 Task: Open Card Parkour Review in Board Social Media Advertising Targeting to Workspace Backup and Recovery Software and add a team member Softage.2@softage.net, a label Orange, a checklist Equestrianism, an attachment from your computer, a color Orange and finally, add a card description 'Conduct customer research for new sales promotion' and a comment 'This task presents an opportunity to demonstrate our team-building and collaboration skills, working effectively with others towards a common goal.'. Add a start date 'Jan 02, 1900' with a due date 'Jan 09, 1900'
Action: Mouse moved to (78, 329)
Screenshot: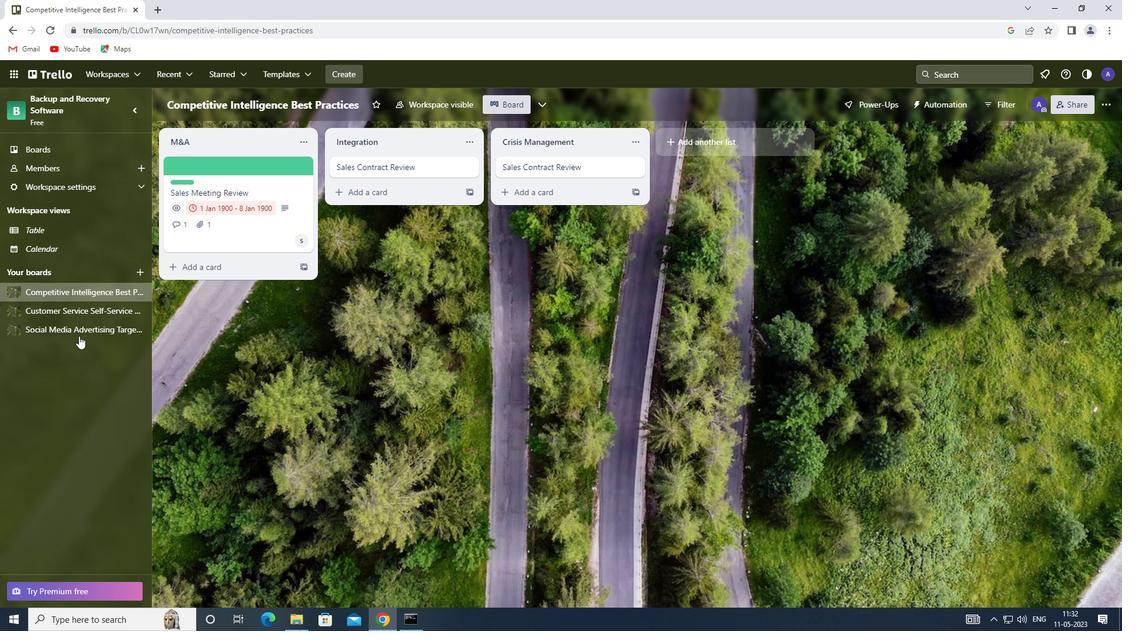 
Action: Mouse pressed left at (78, 329)
Screenshot: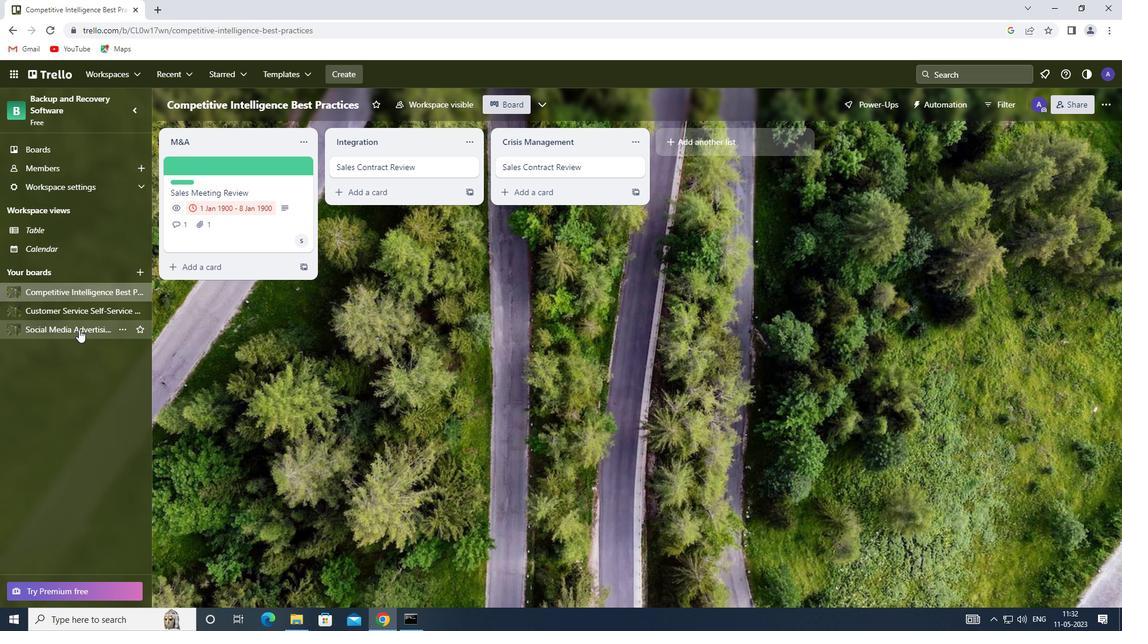
Action: Mouse moved to (216, 163)
Screenshot: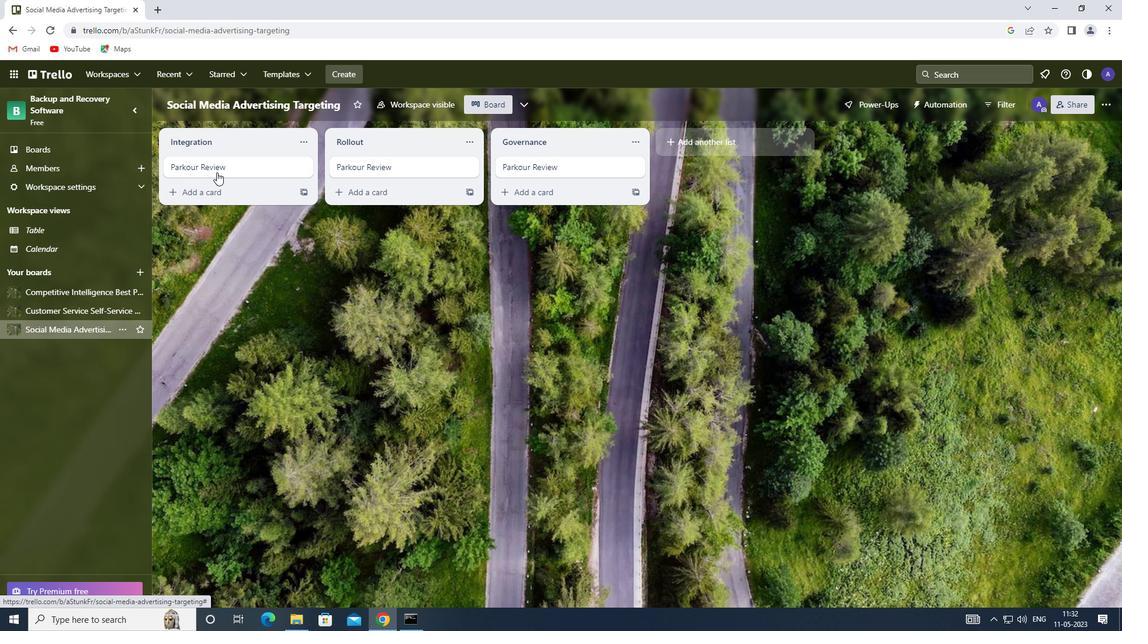 
Action: Mouse pressed left at (216, 163)
Screenshot: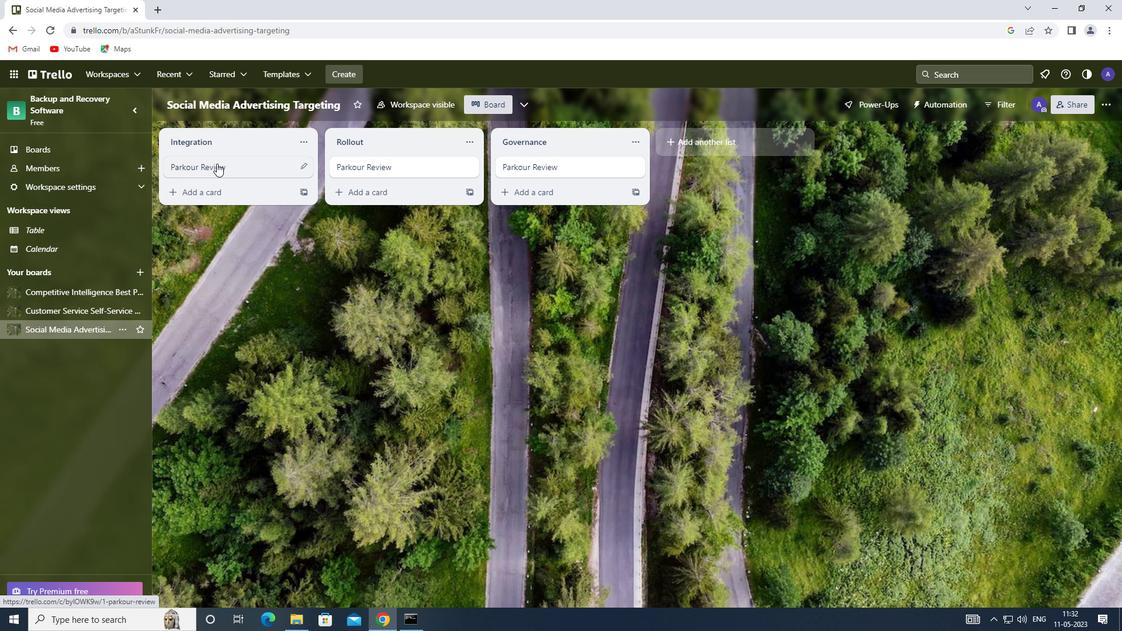 
Action: Mouse moved to (744, 159)
Screenshot: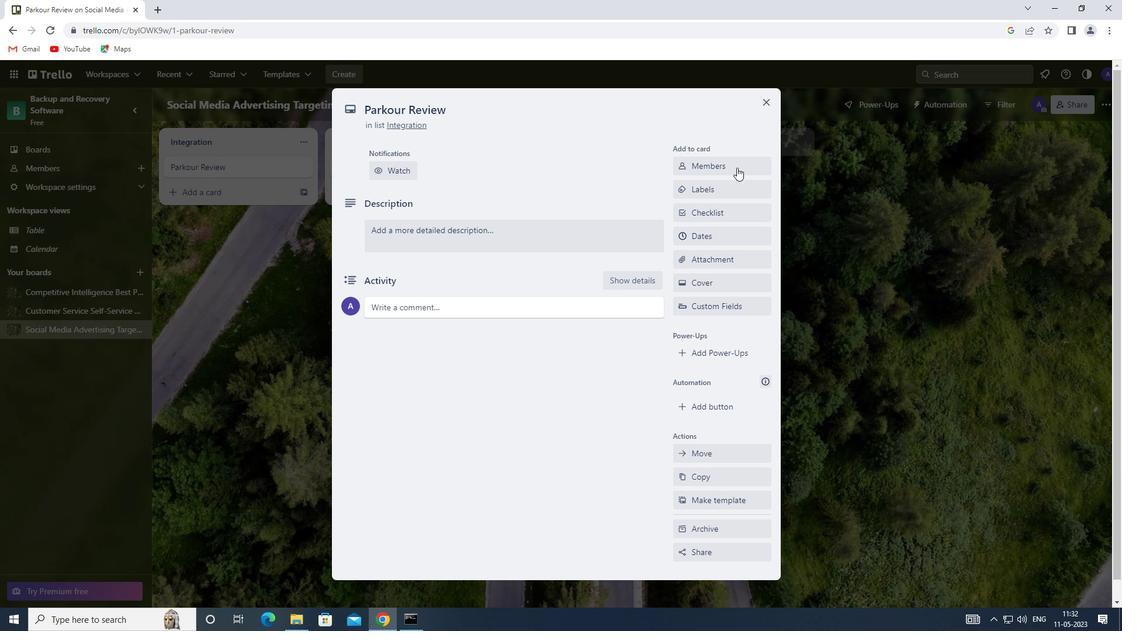 
Action: Mouse pressed left at (744, 159)
Screenshot: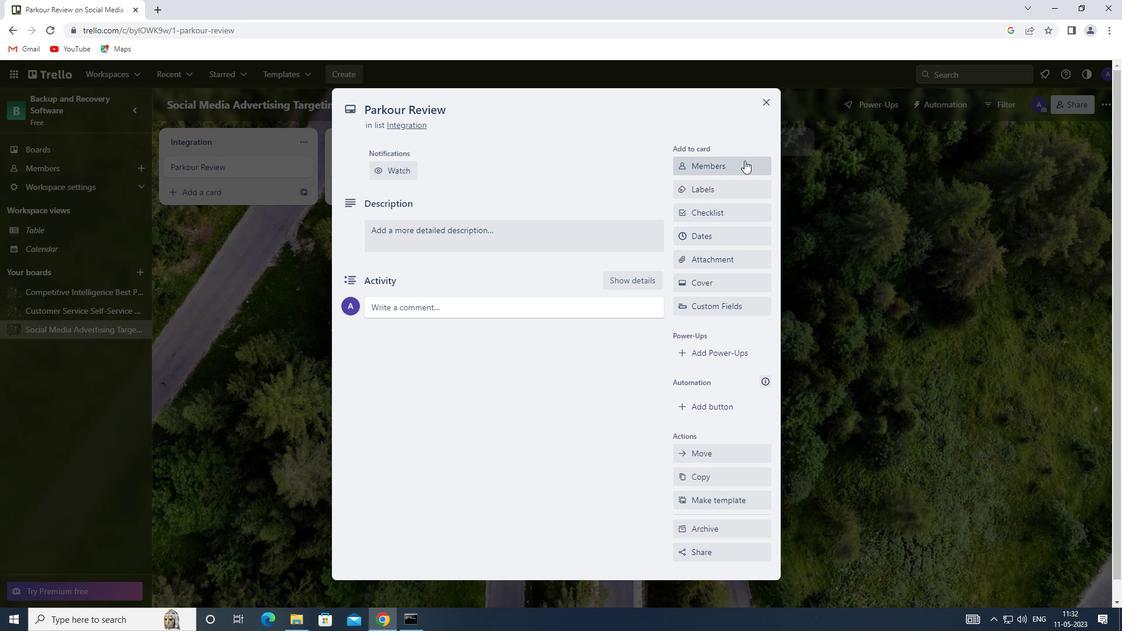 
Action: Mouse moved to (712, 214)
Screenshot: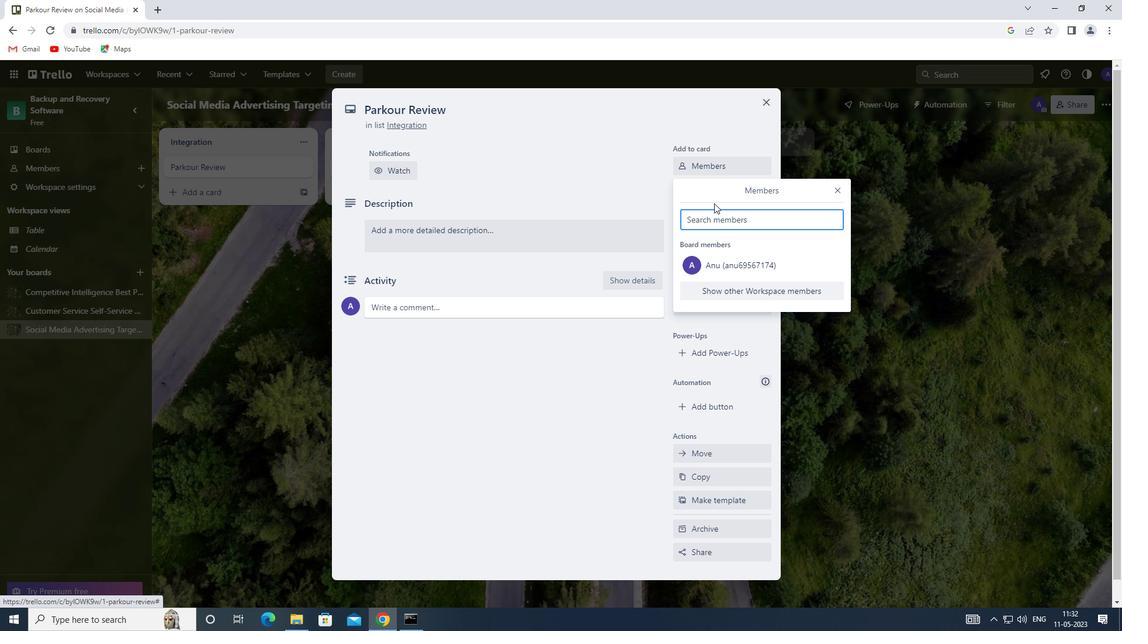 
Action: Mouse pressed left at (712, 214)
Screenshot: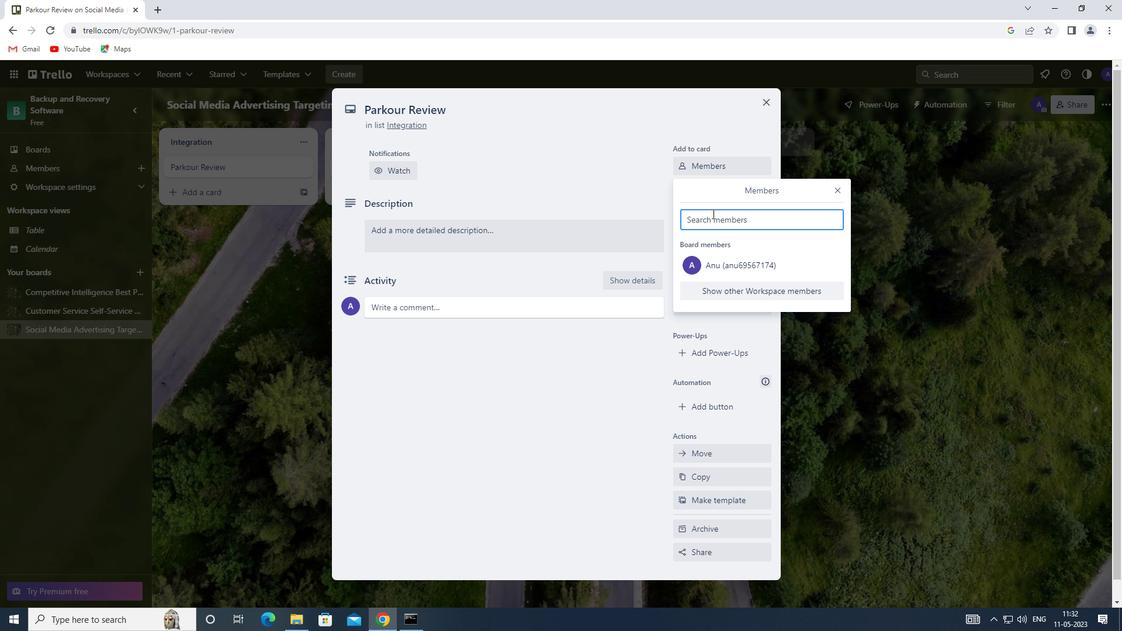 
Action: Key pressed <Key.shift>SOFTAGE.2<Key.shift>@SOFTAGE.NET
Screenshot: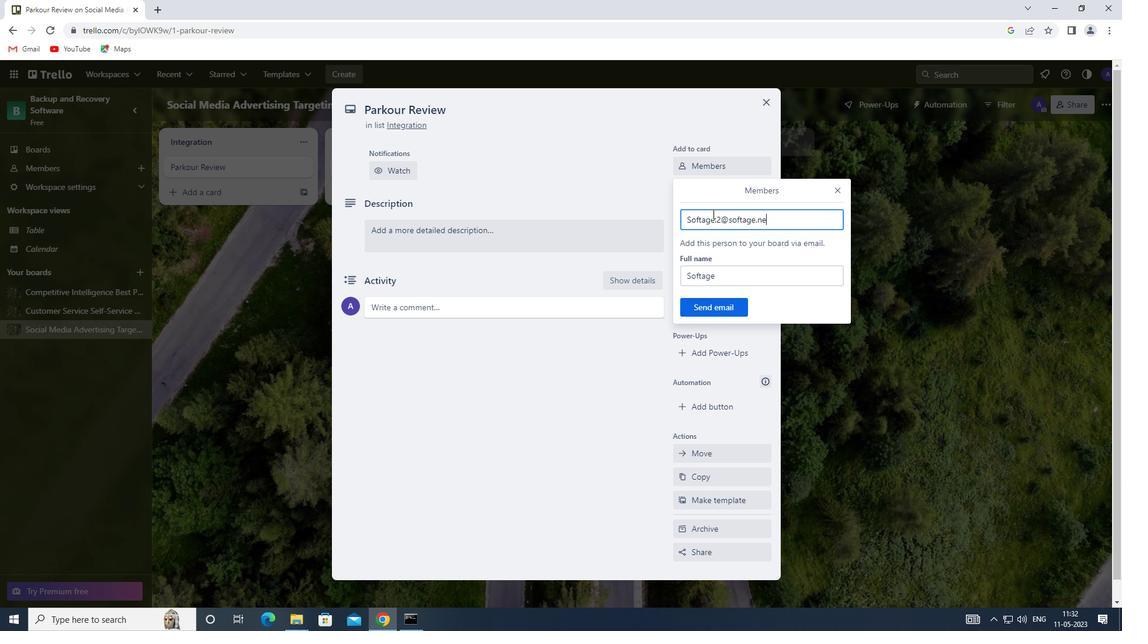 
Action: Mouse moved to (706, 308)
Screenshot: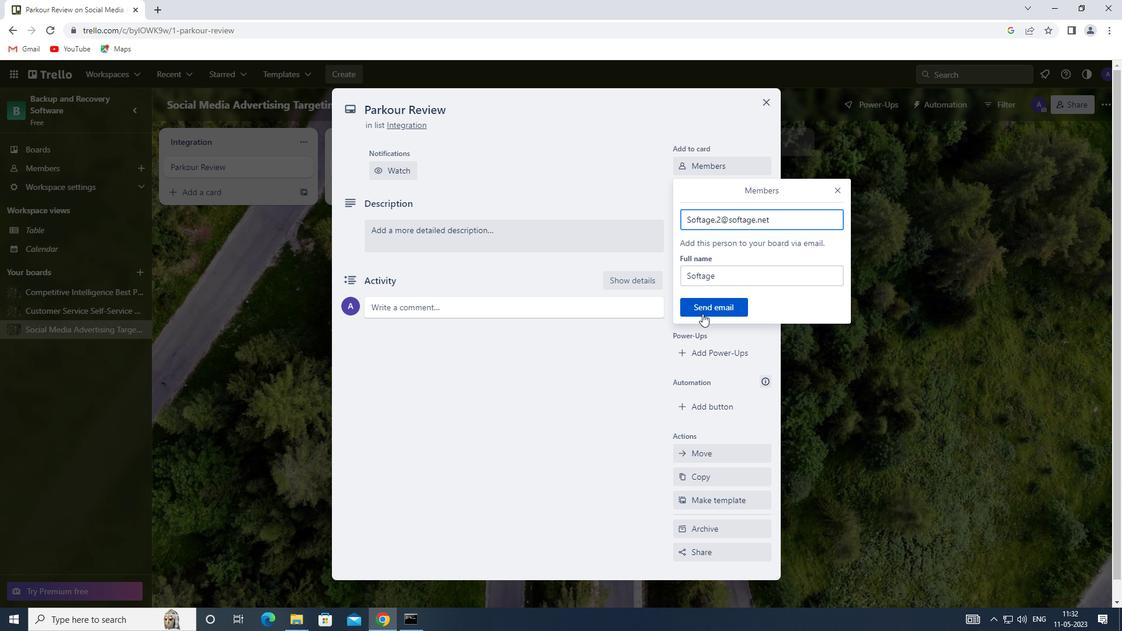 
Action: Mouse pressed left at (706, 308)
Screenshot: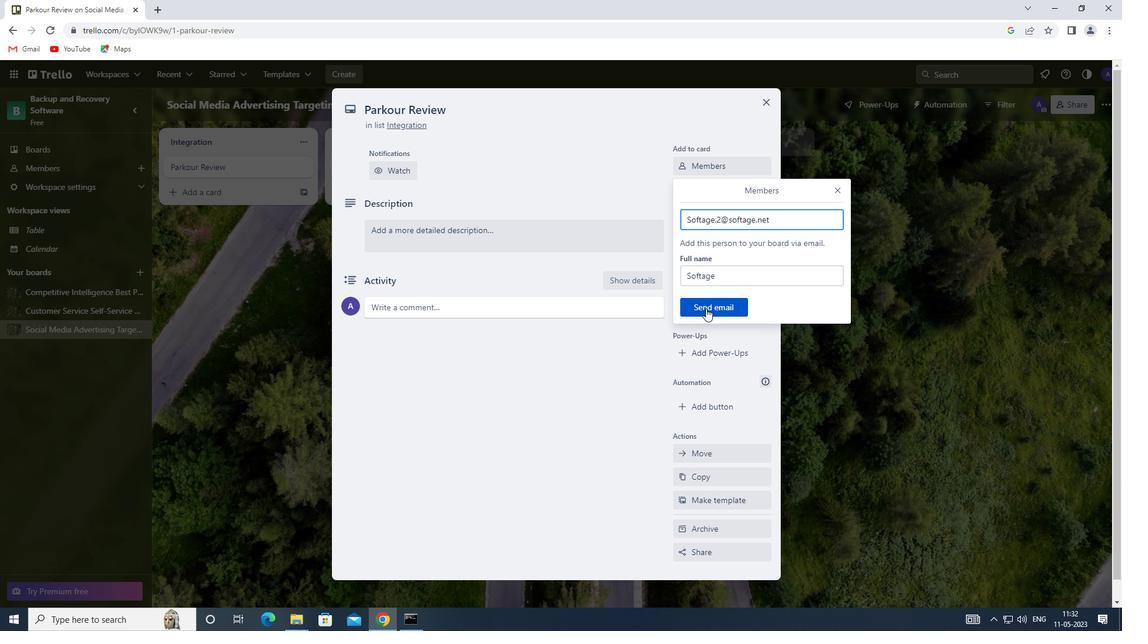 
Action: Mouse moved to (716, 226)
Screenshot: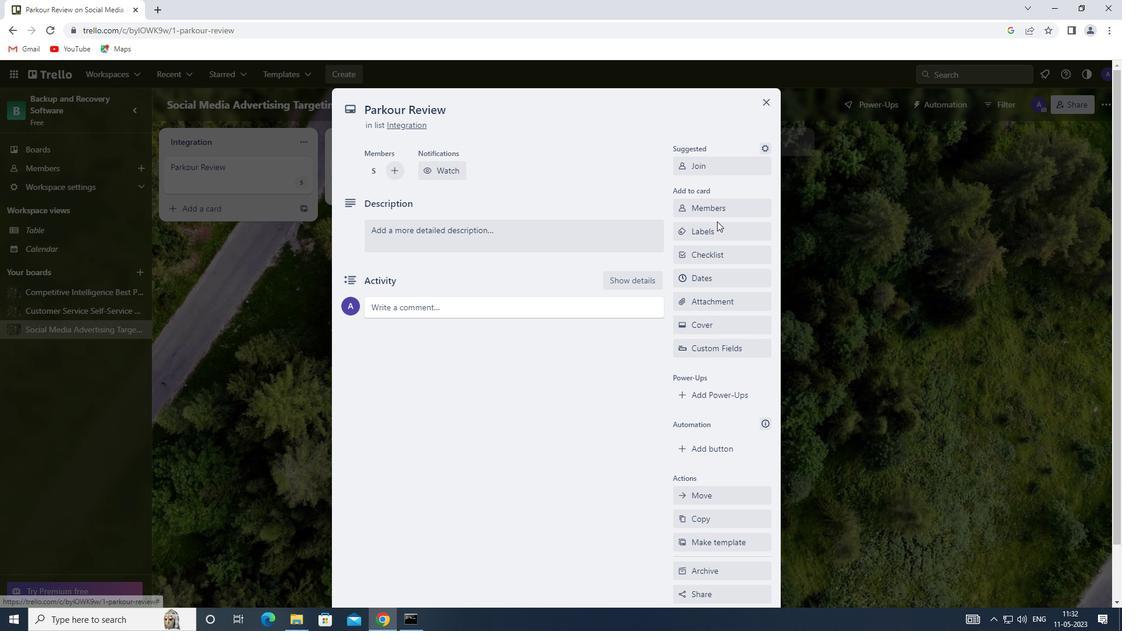 
Action: Mouse pressed left at (716, 226)
Screenshot: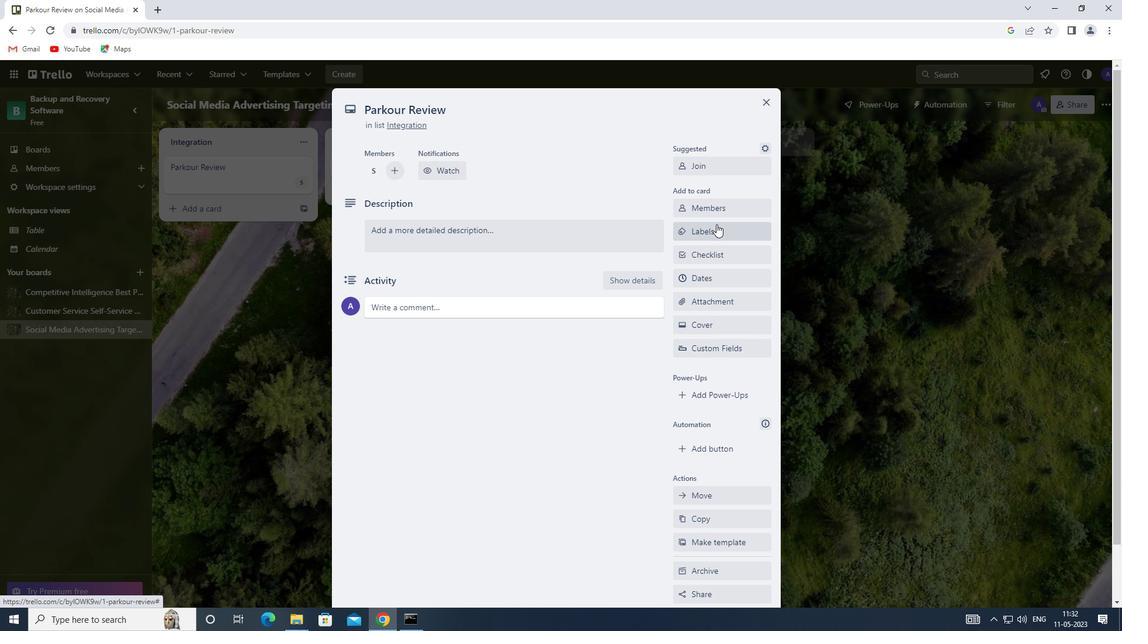 
Action: Mouse moved to (688, 368)
Screenshot: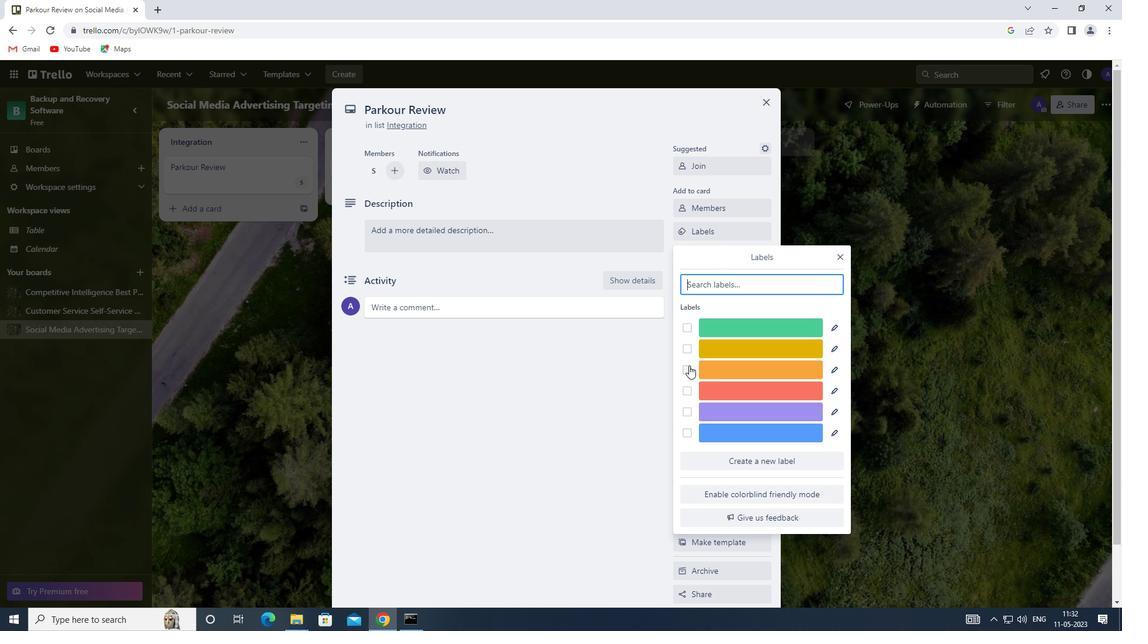 
Action: Mouse pressed left at (688, 368)
Screenshot: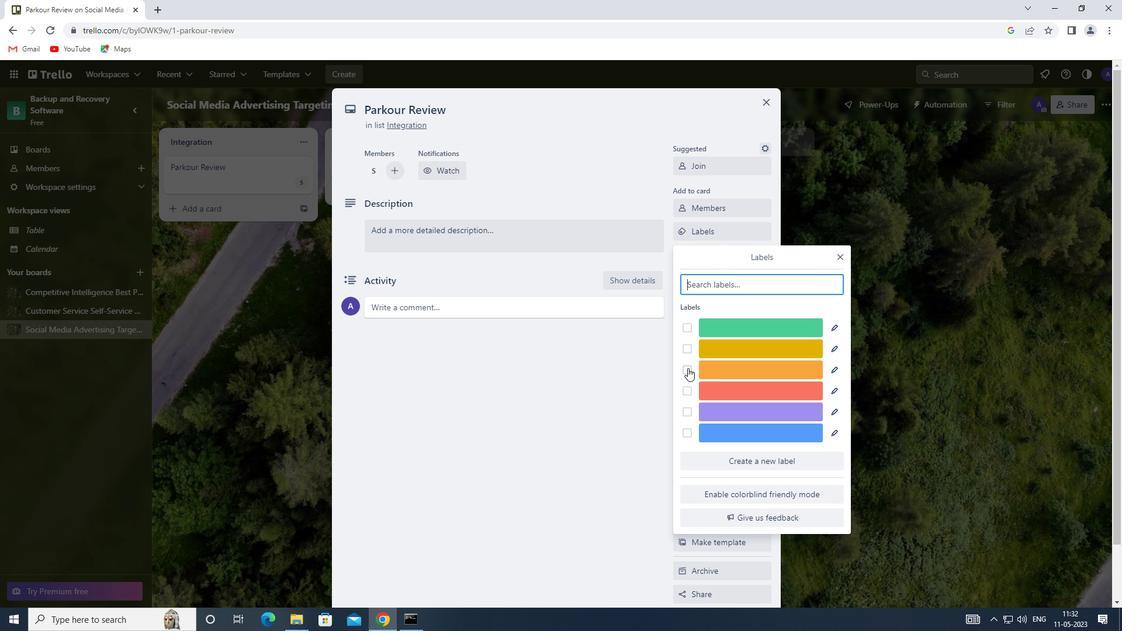 
Action: Mouse moved to (838, 253)
Screenshot: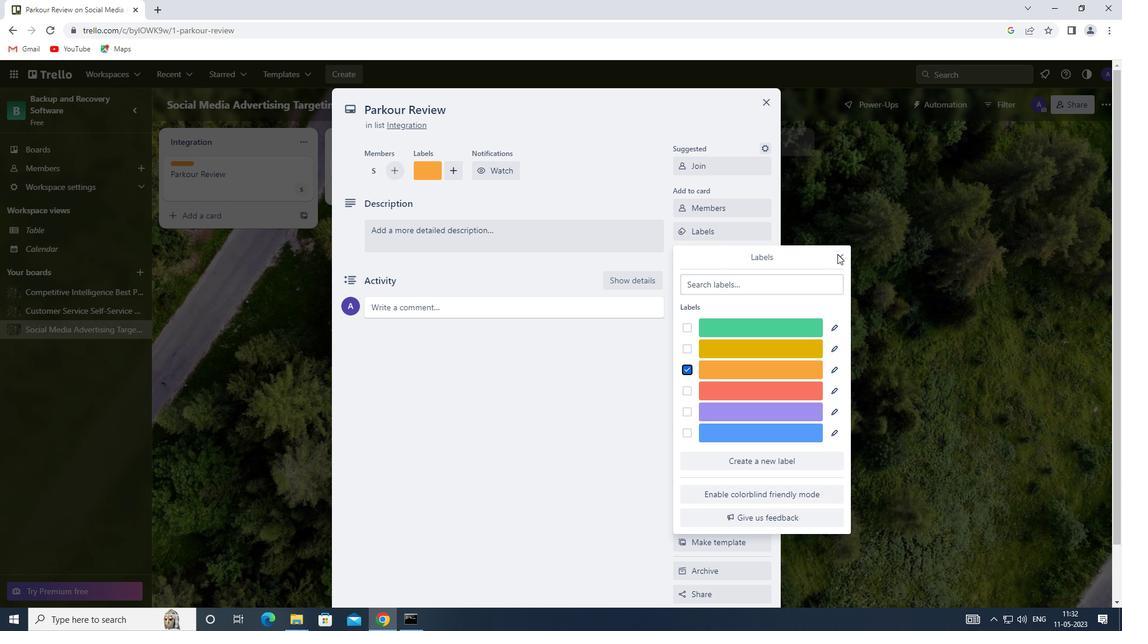 
Action: Mouse pressed left at (838, 253)
Screenshot: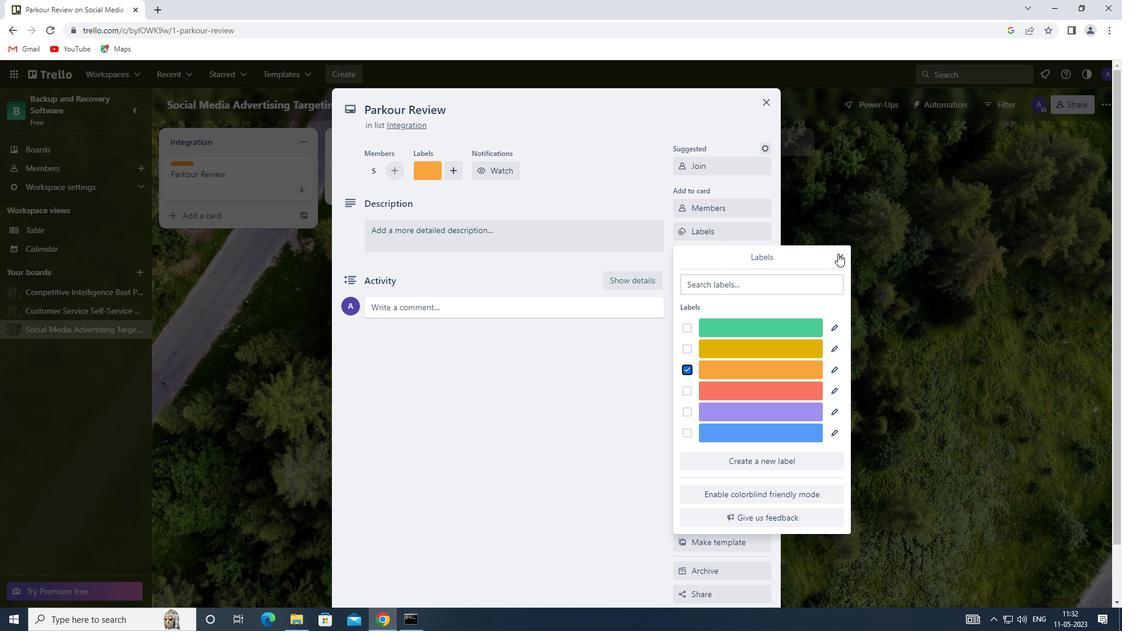 
Action: Mouse moved to (754, 253)
Screenshot: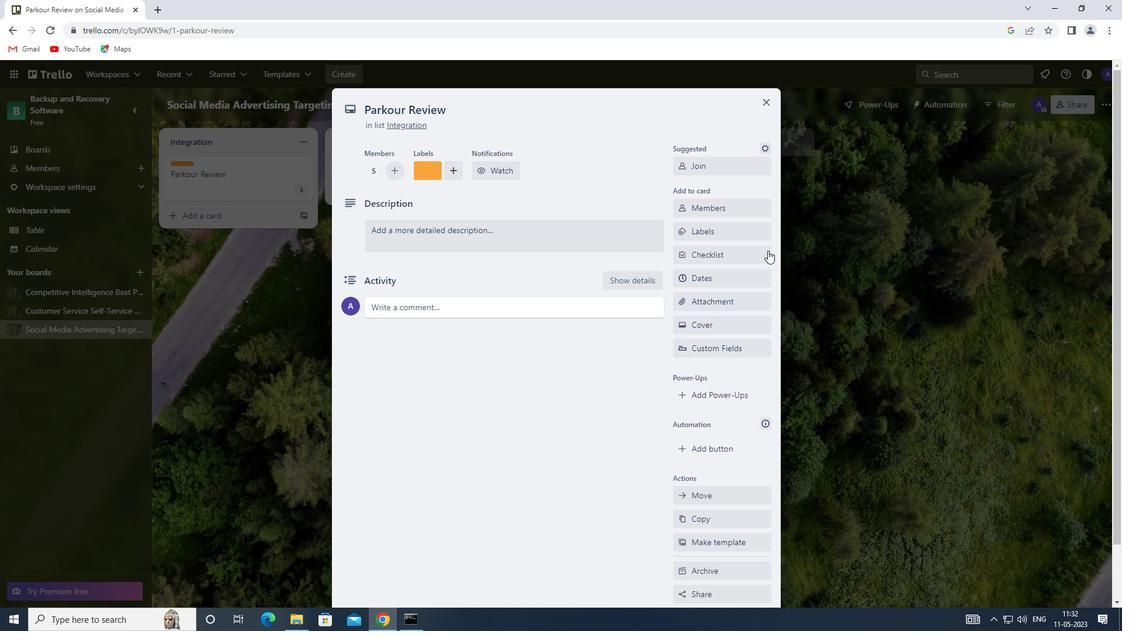 
Action: Mouse pressed left at (754, 253)
Screenshot: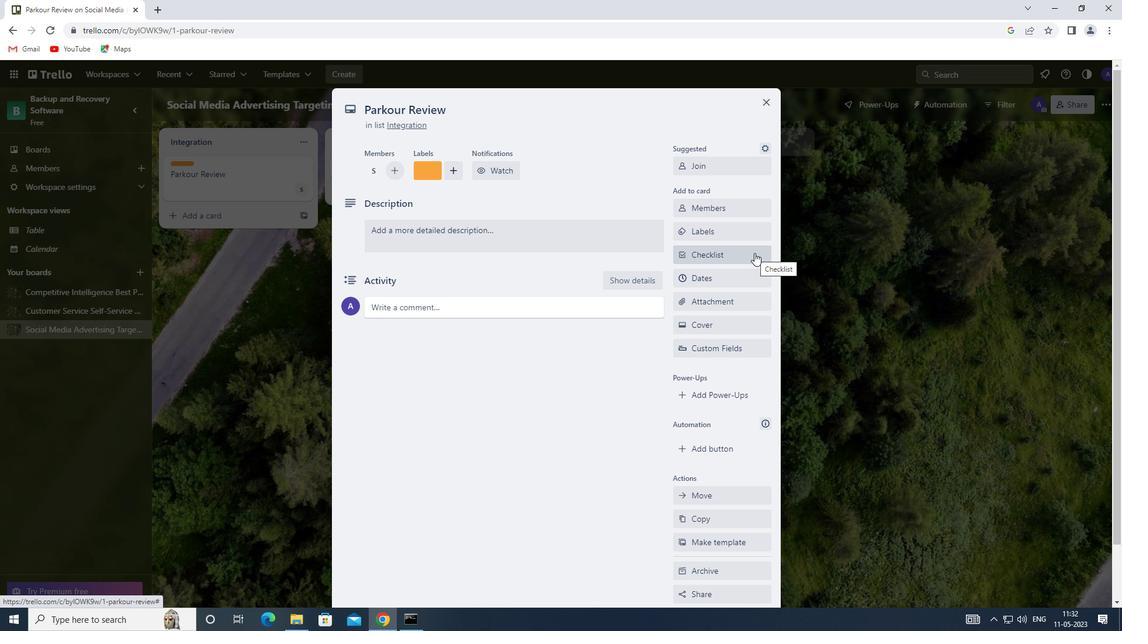 
Action: Mouse moved to (726, 320)
Screenshot: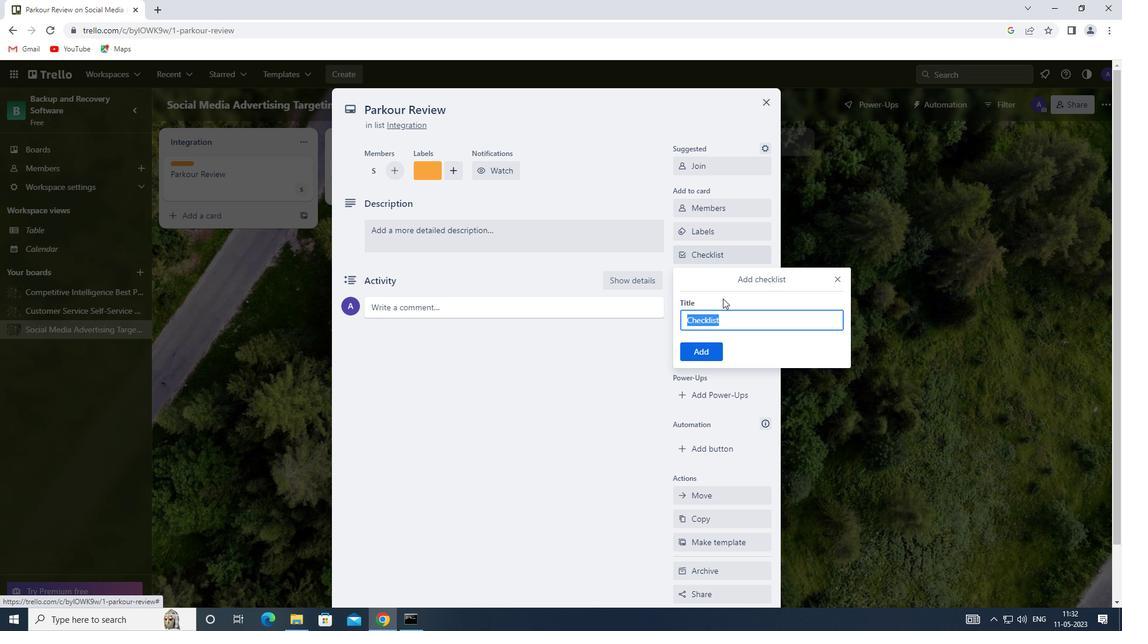 
Action: Key pressed <Key.shift><Key.shift>EQUESTRIANISM
Screenshot: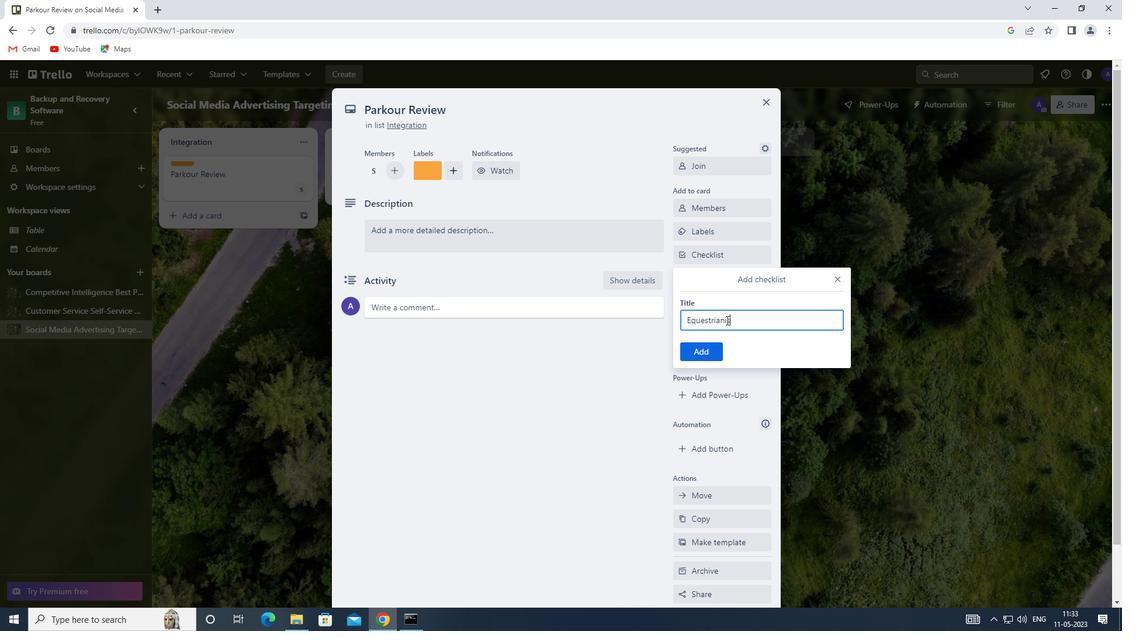 
Action: Mouse moved to (712, 350)
Screenshot: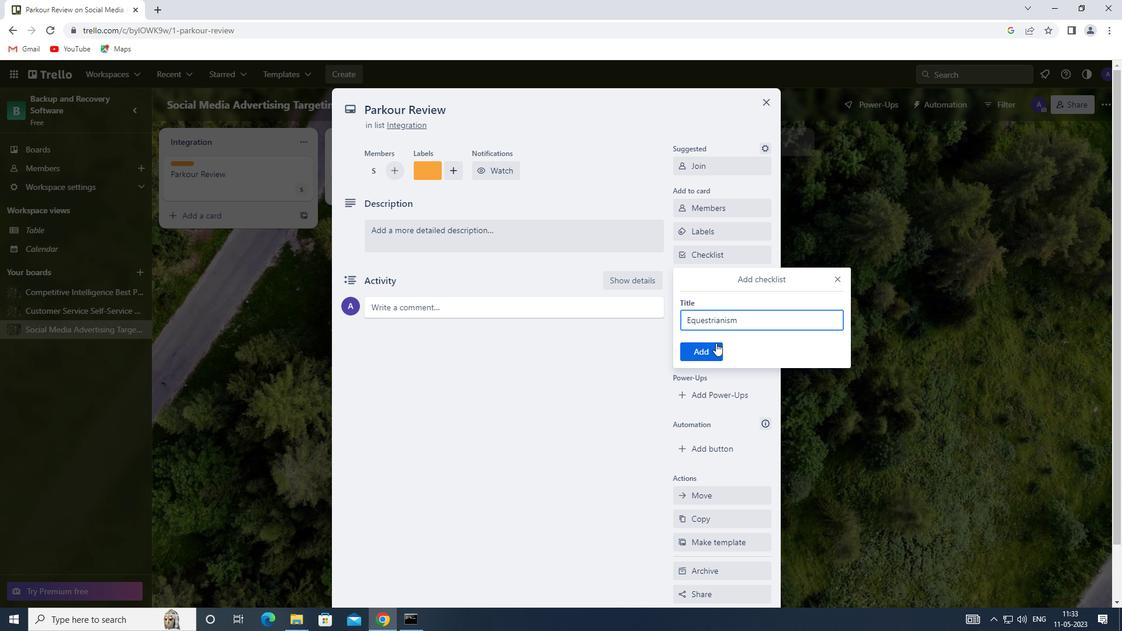 
Action: Mouse pressed left at (712, 350)
Screenshot: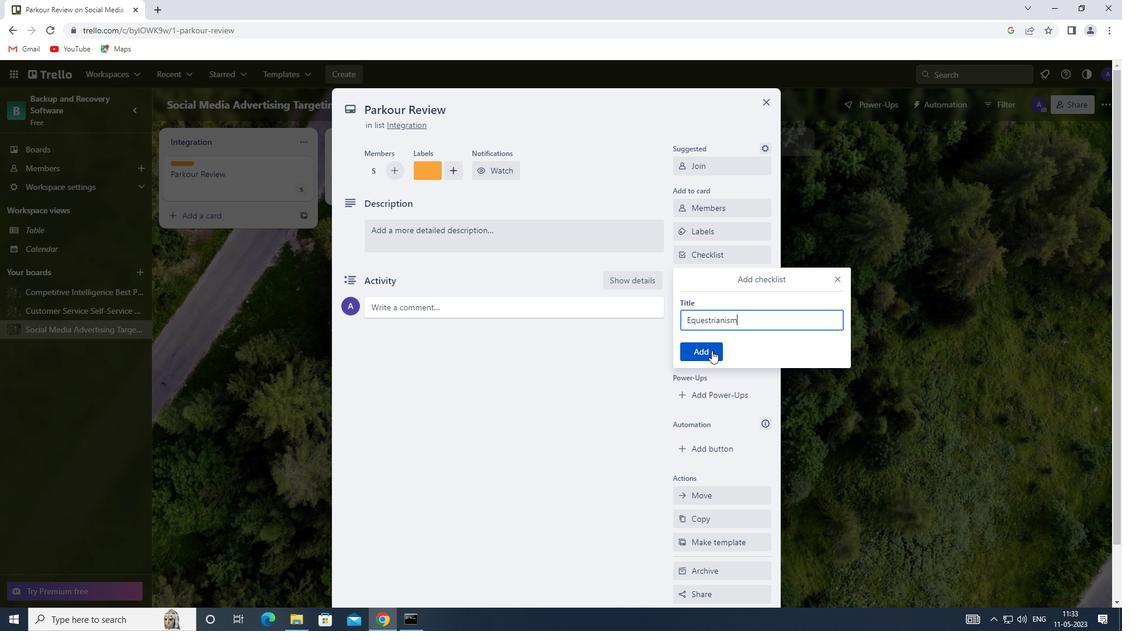 
Action: Mouse moved to (709, 294)
Screenshot: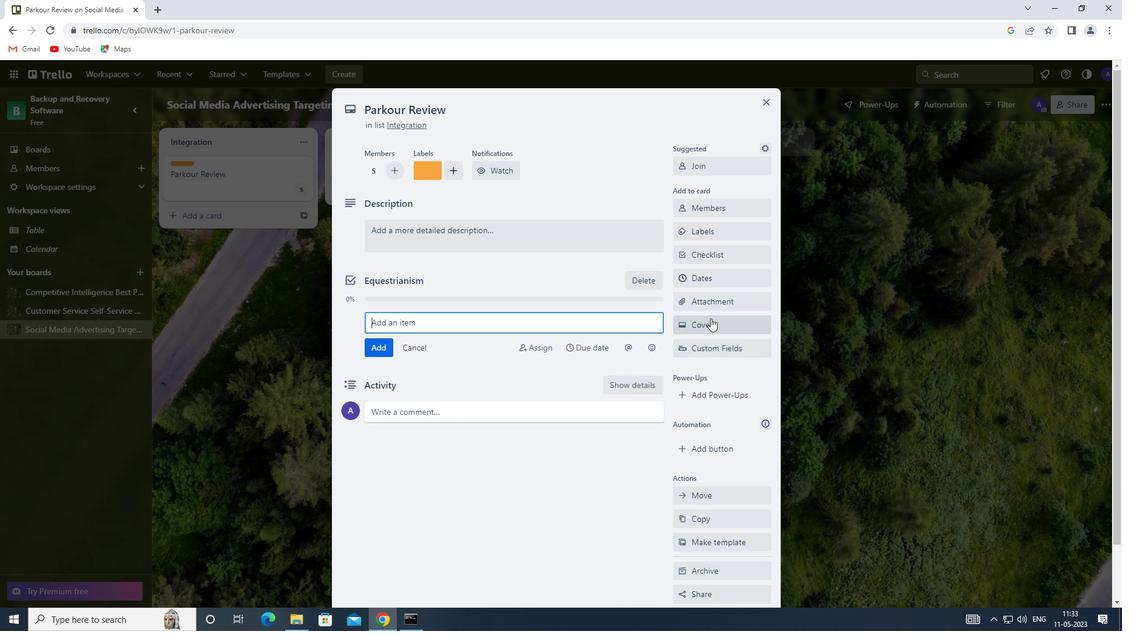 
Action: Mouse pressed left at (709, 294)
Screenshot: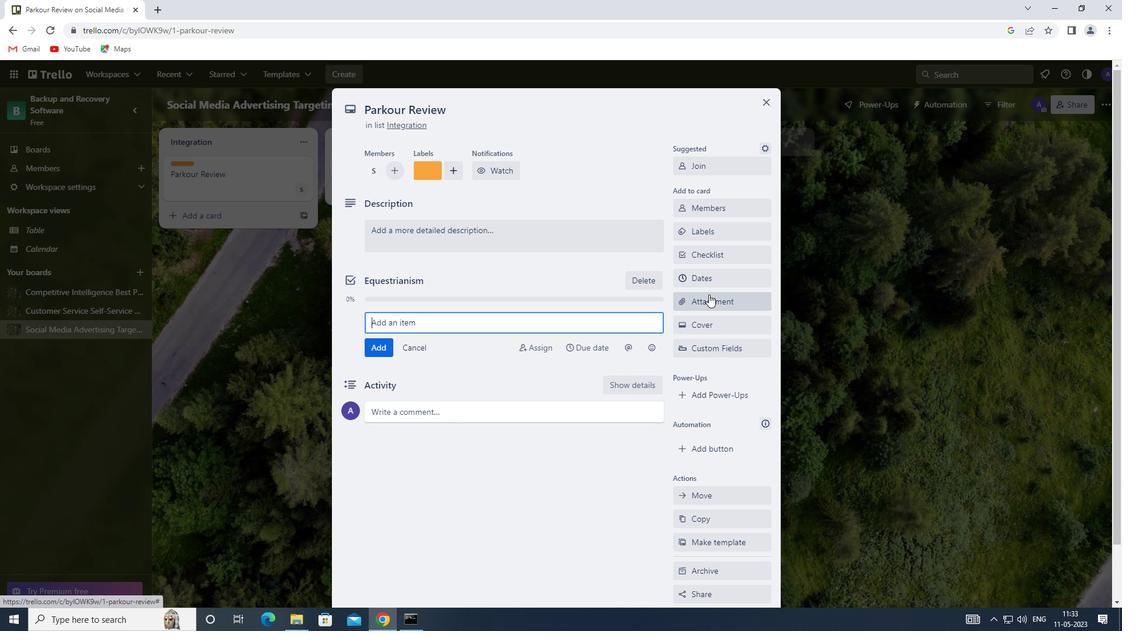 
Action: Mouse moved to (702, 353)
Screenshot: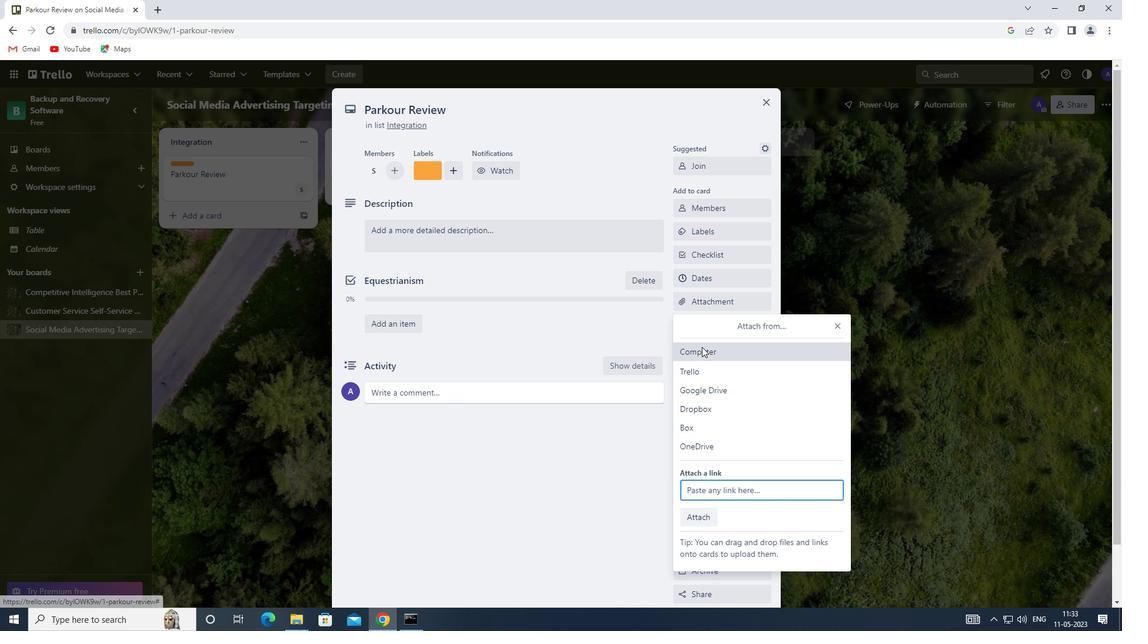 
Action: Mouse pressed left at (702, 353)
Screenshot: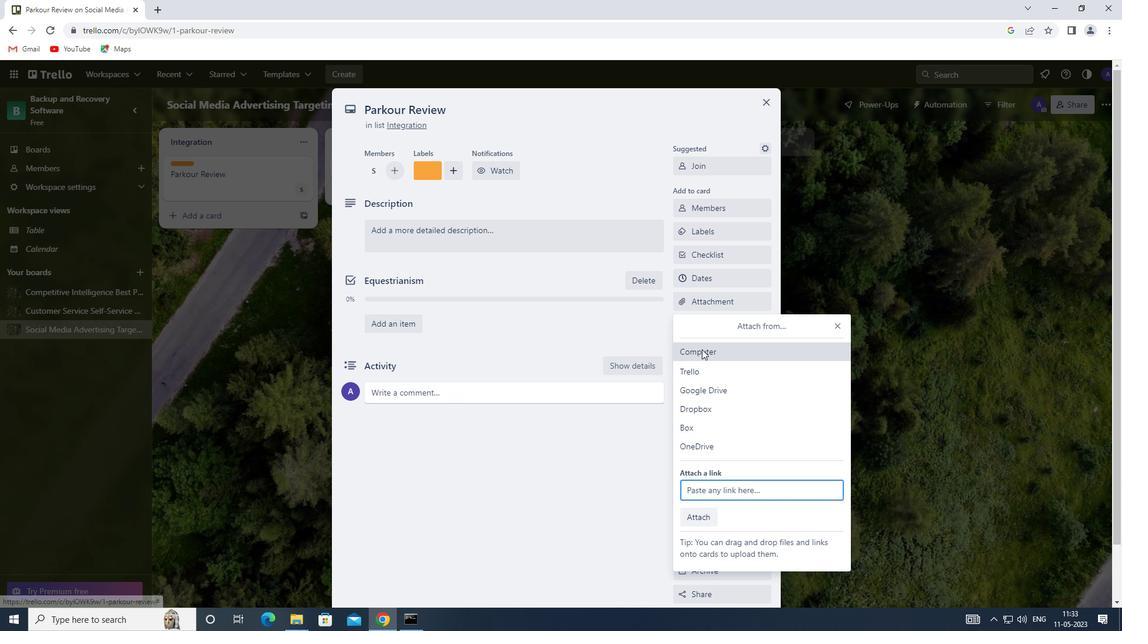 
Action: Mouse moved to (318, 109)
Screenshot: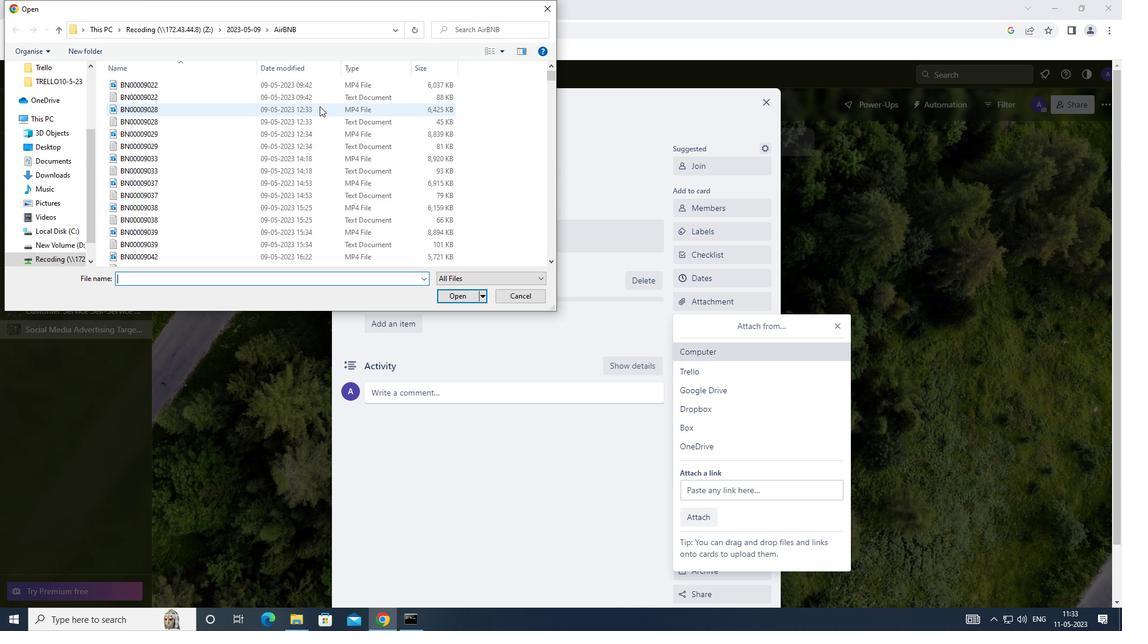 
Action: Mouse pressed left at (318, 109)
Screenshot: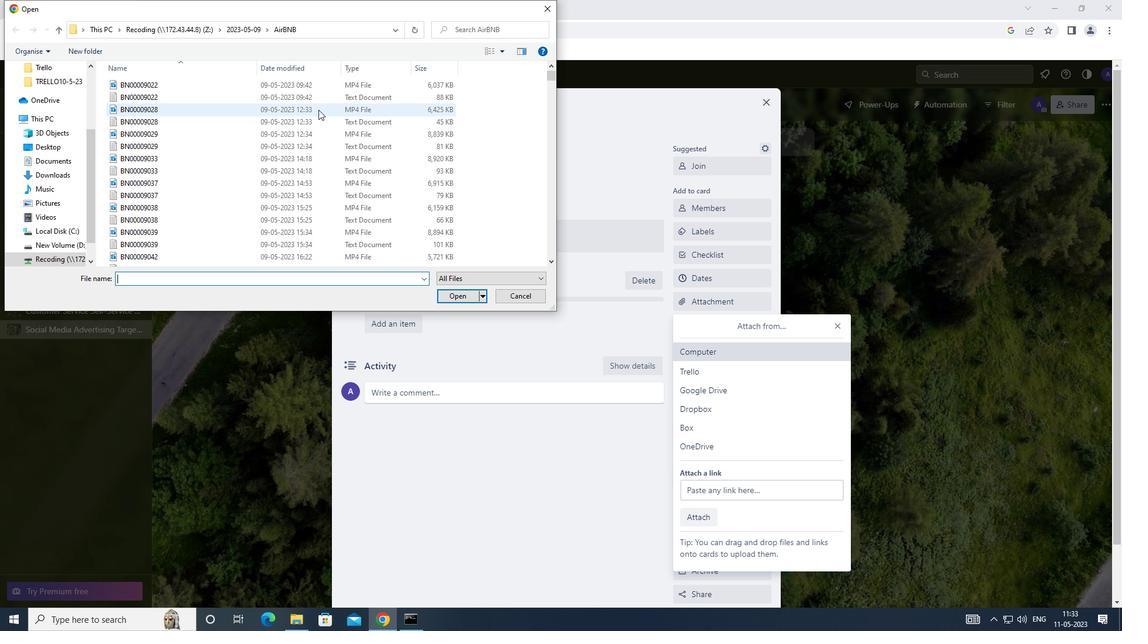 
Action: Mouse moved to (474, 295)
Screenshot: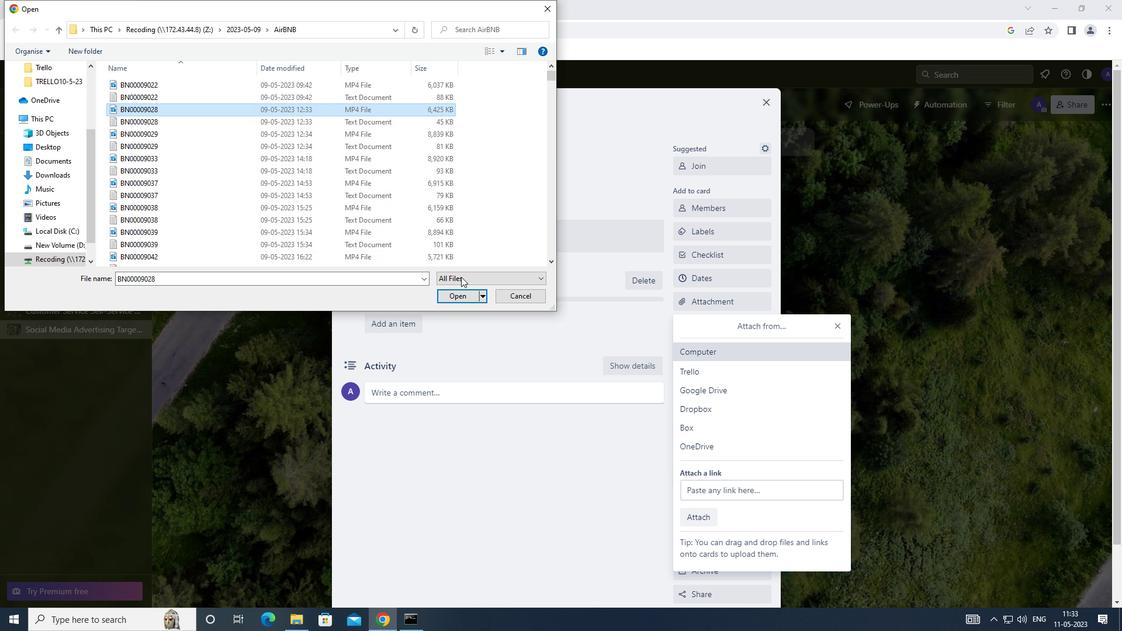
Action: Mouse pressed left at (474, 295)
Screenshot: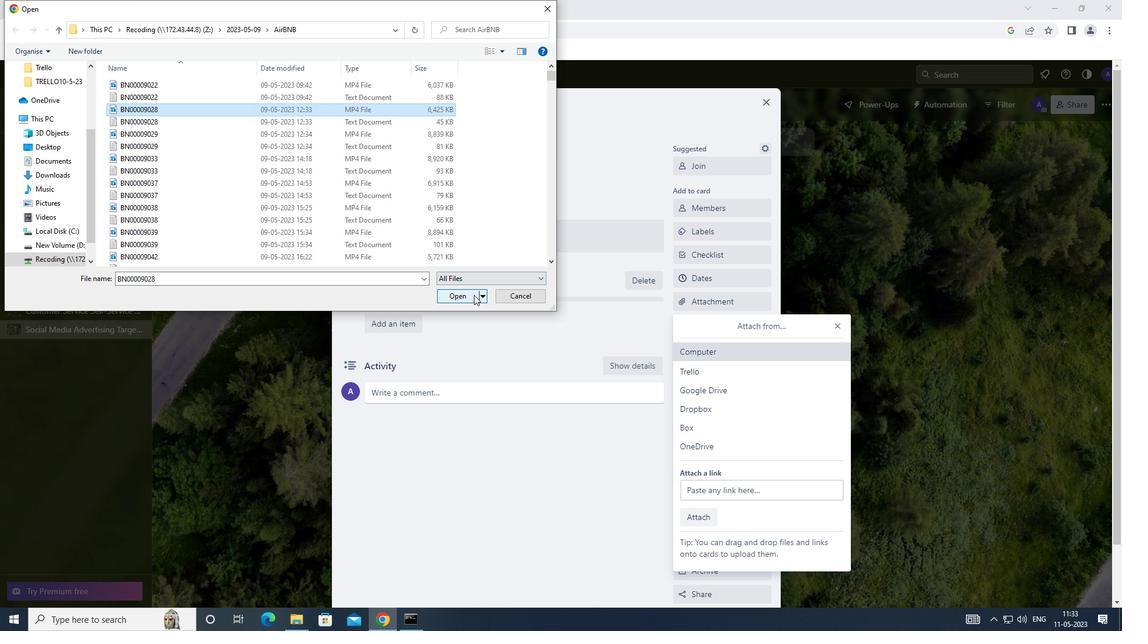 
Action: Mouse moved to (712, 321)
Screenshot: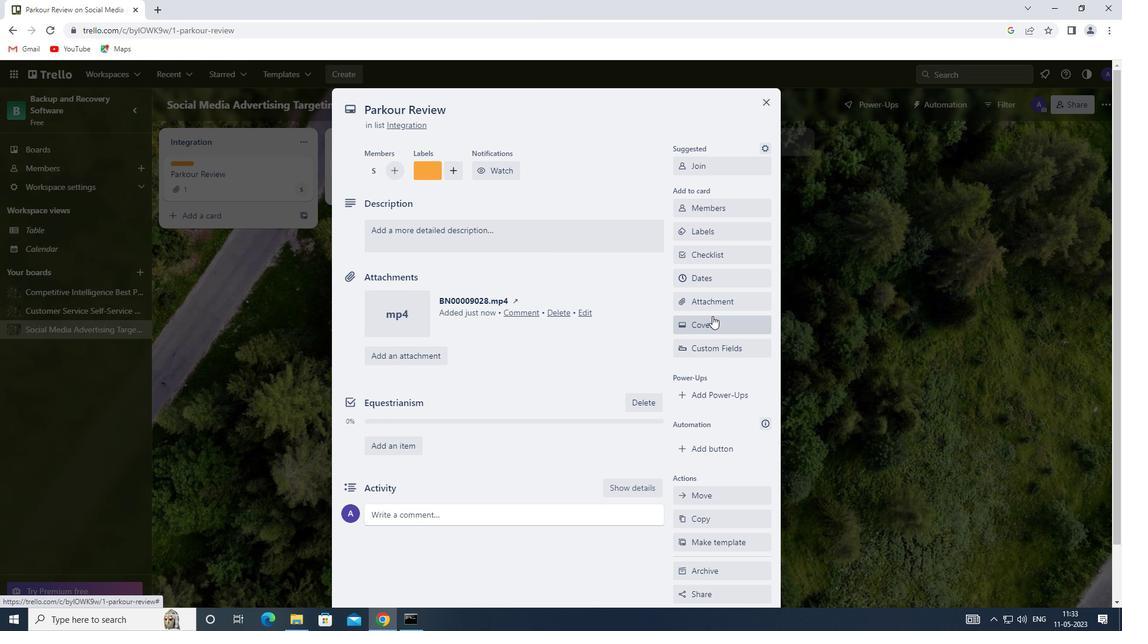 
Action: Mouse pressed left at (712, 321)
Screenshot: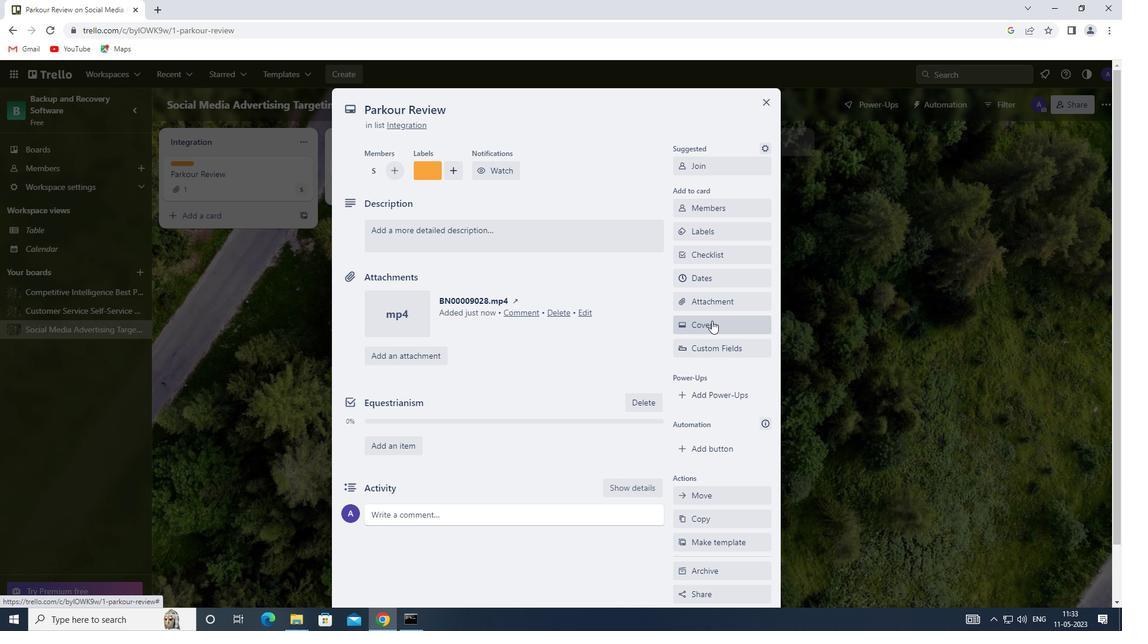 
Action: Mouse moved to (757, 376)
Screenshot: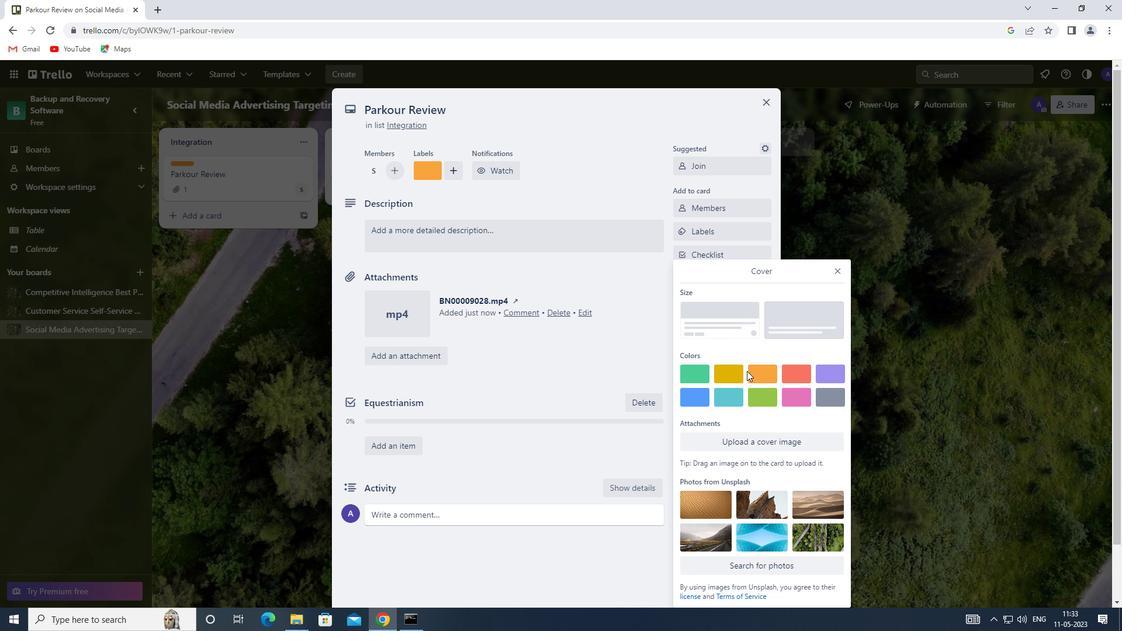
Action: Mouse pressed left at (757, 376)
Screenshot: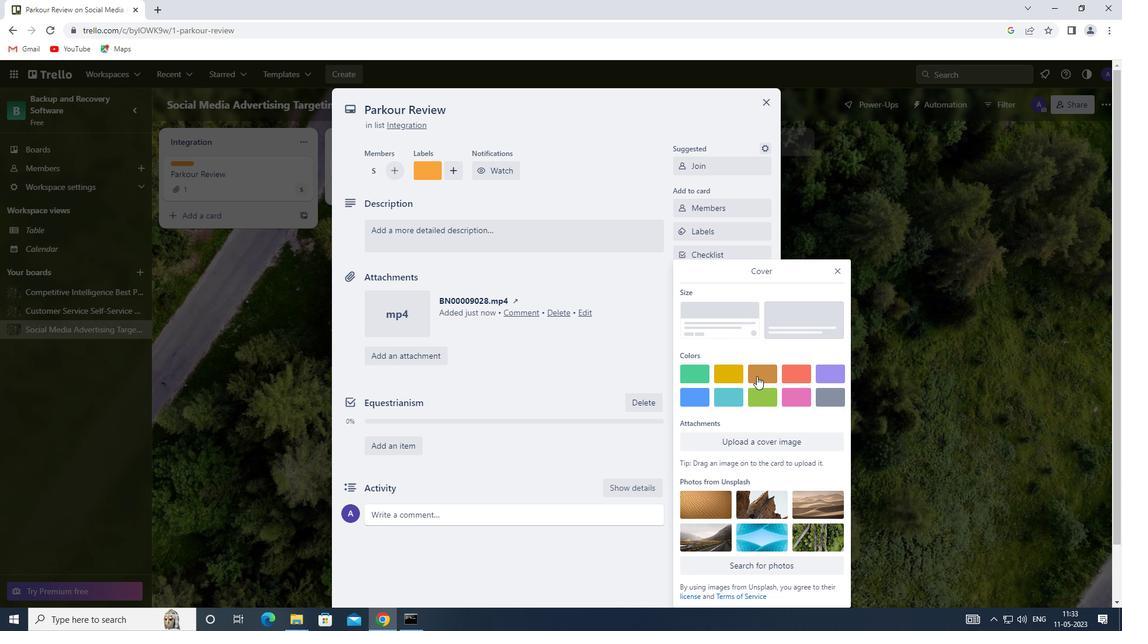 
Action: Mouse moved to (839, 249)
Screenshot: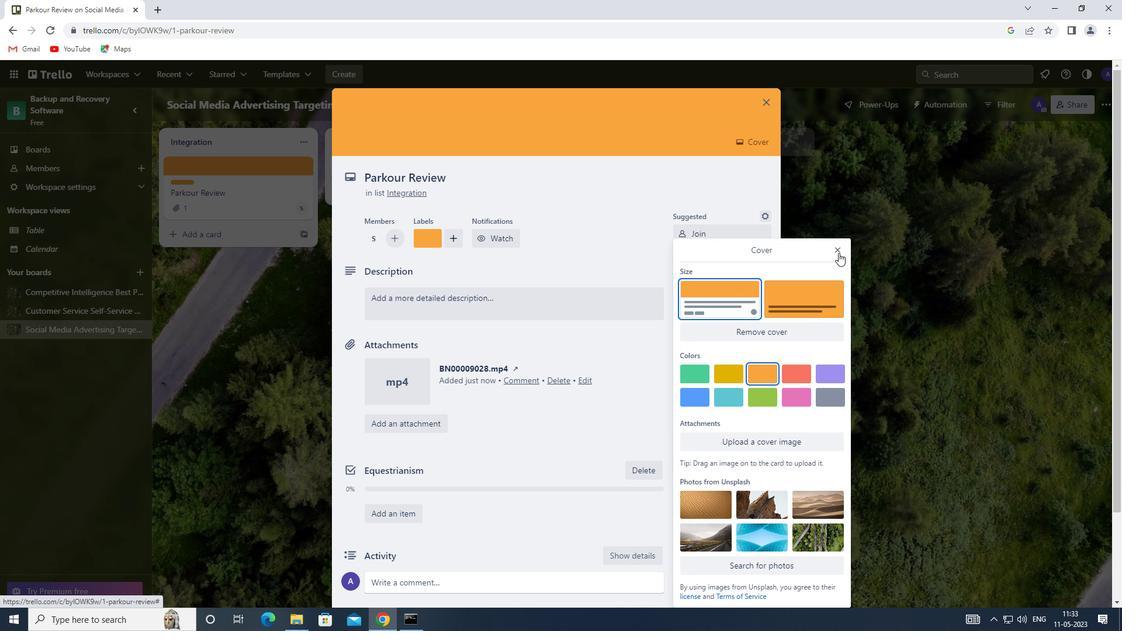 
Action: Mouse pressed left at (839, 249)
Screenshot: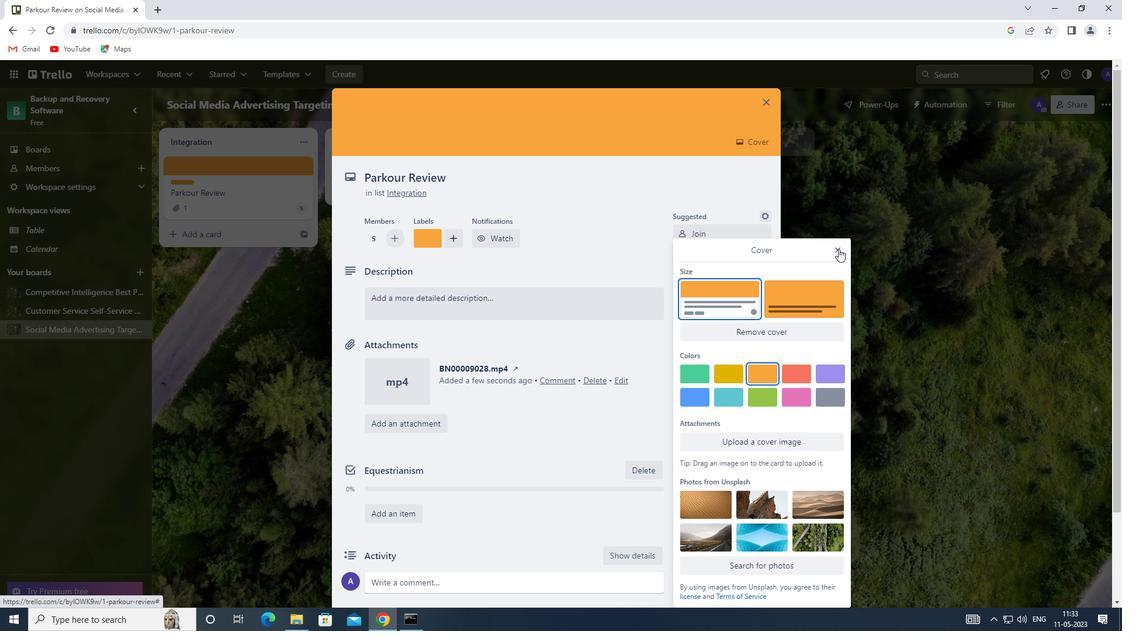 
Action: Mouse moved to (426, 295)
Screenshot: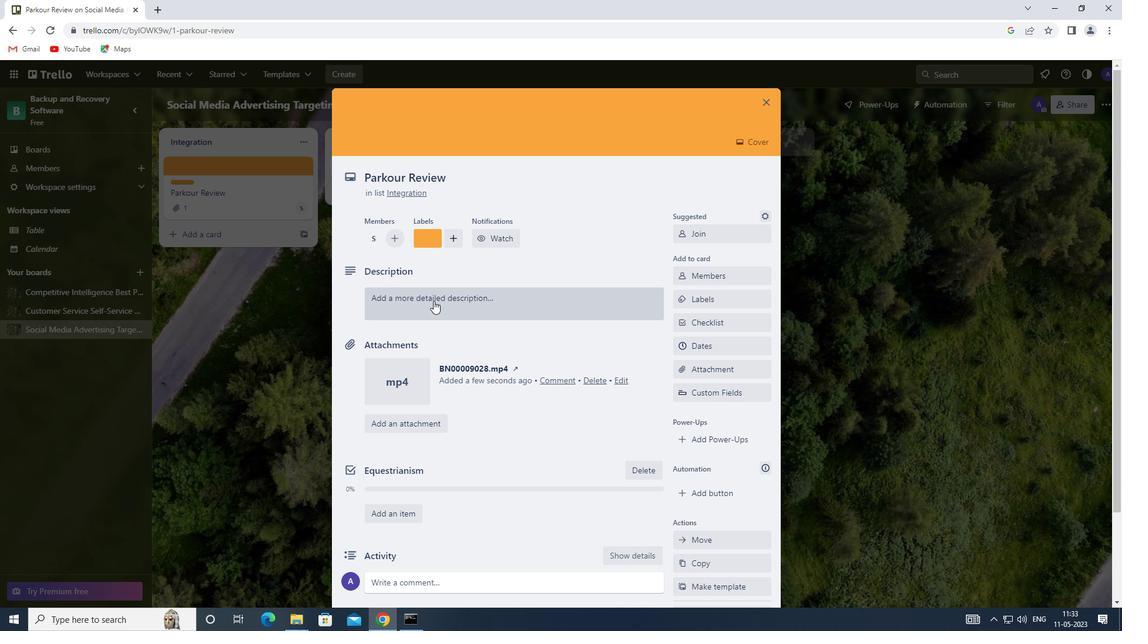 
Action: Mouse pressed left at (426, 295)
Screenshot: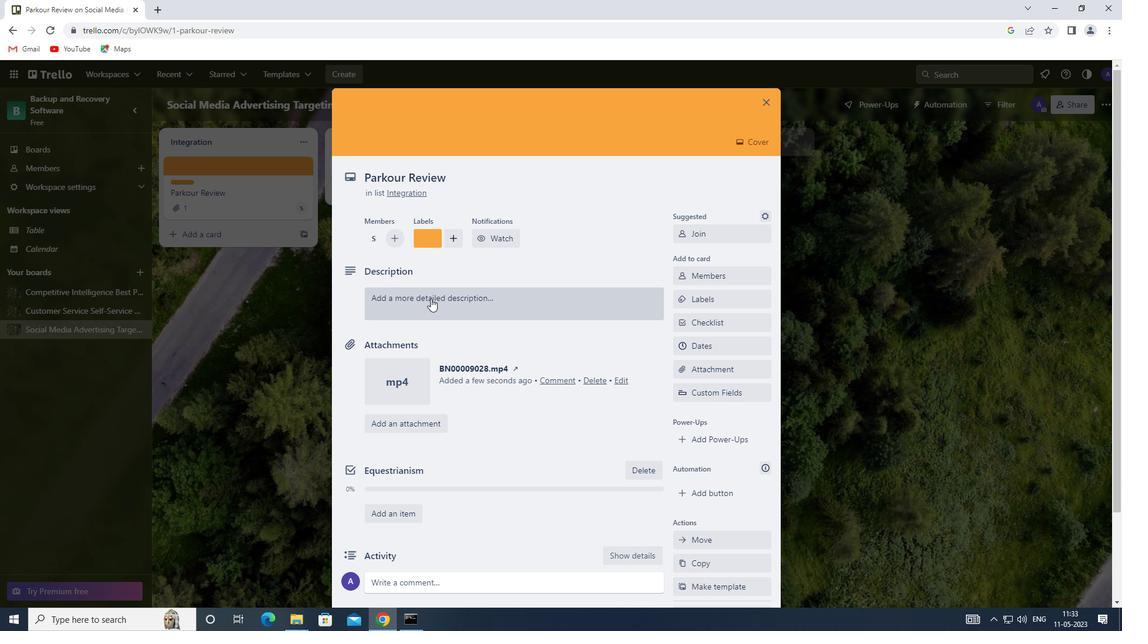 
Action: Mouse moved to (397, 339)
Screenshot: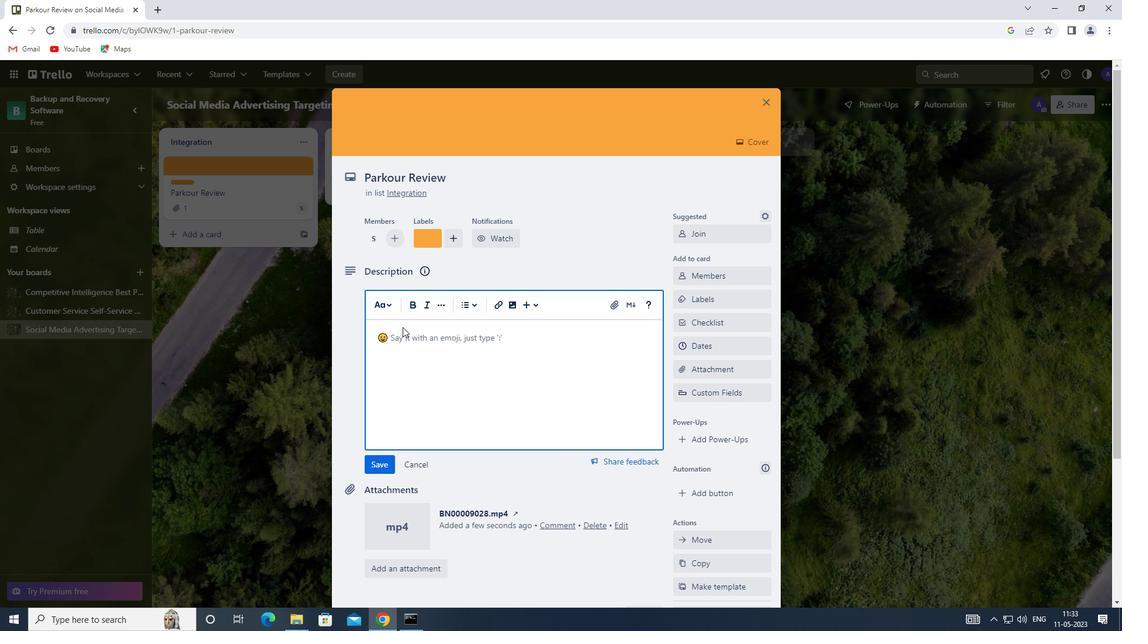 
Action: Mouse pressed left at (397, 339)
Screenshot: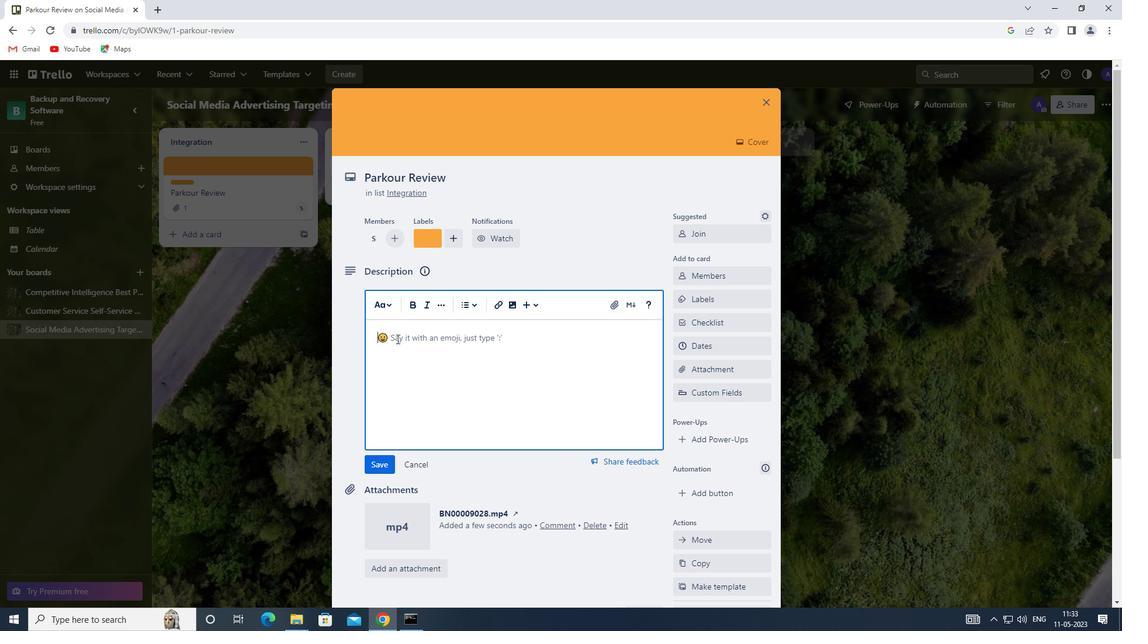 
Action: Key pressed <Key.shift><Key.shift><Key.shift><Key.shift><Key.shift>CONDUCT<Key.space><Key.shift><Key.shift><Key.shift><Key.shift><Key.shift><Key.shift><Key.shift><Key.shift>CUSTOMER<Key.space>RESEARCH<Key.space>FOR<Key.space>NEW<Key.space>SALES<Key.space>PROMOTION
Screenshot: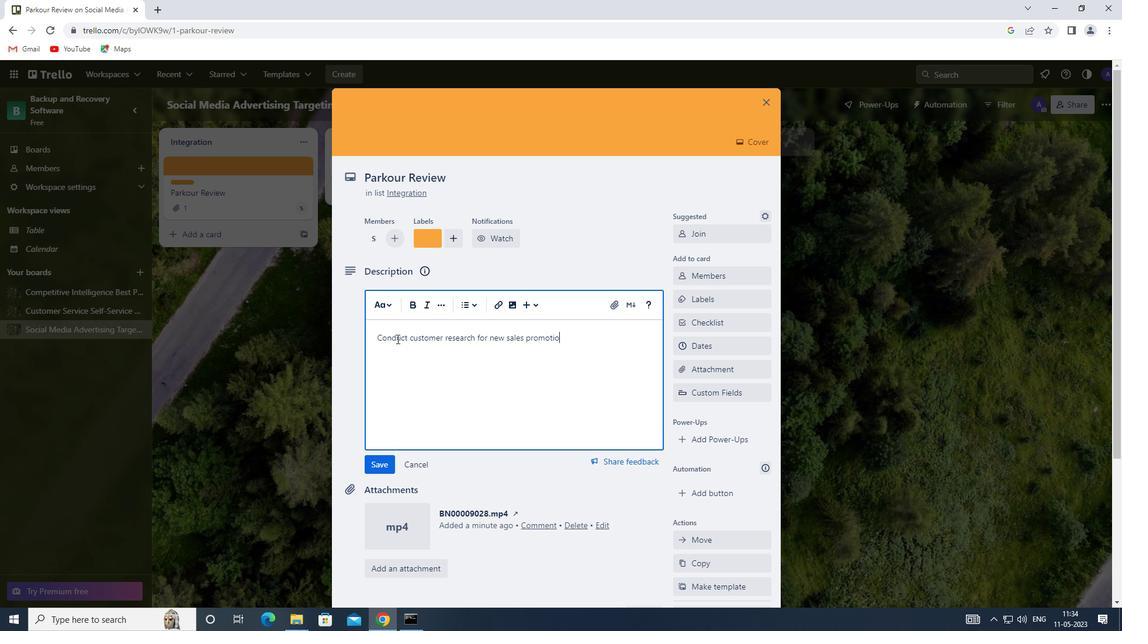
Action: Mouse moved to (376, 466)
Screenshot: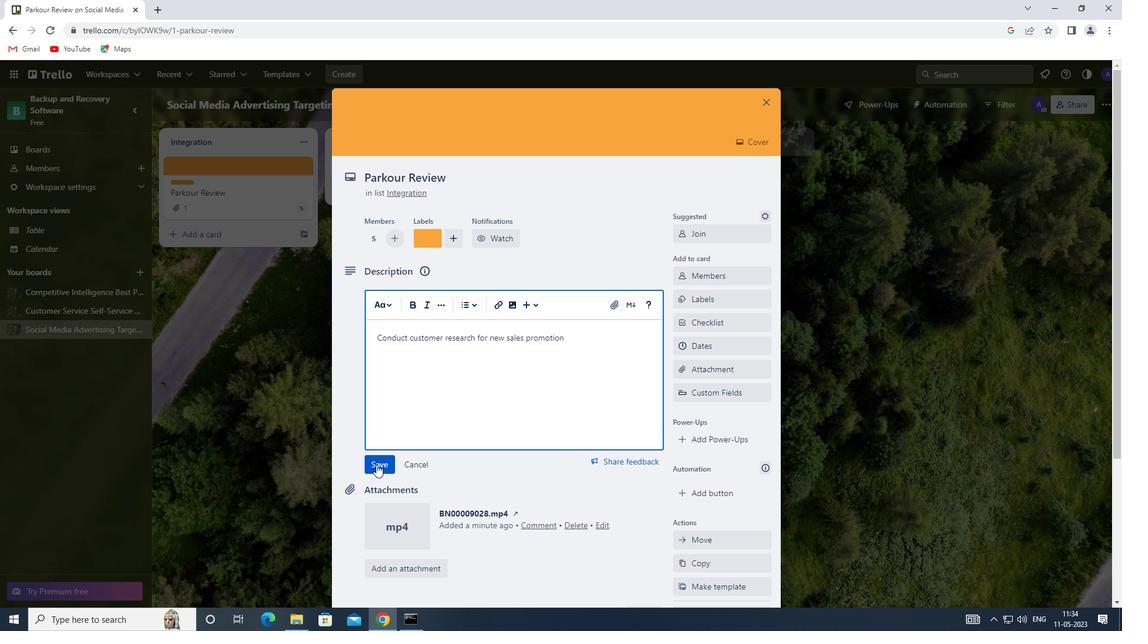 
Action: Mouse pressed left at (376, 466)
Screenshot: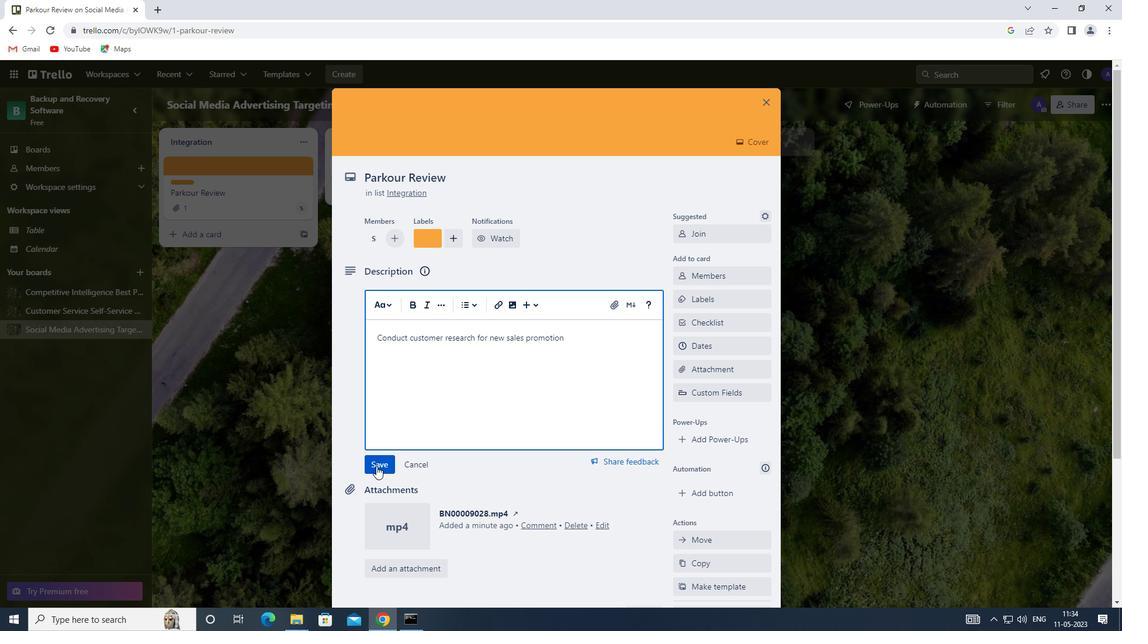 
Action: Mouse moved to (383, 452)
Screenshot: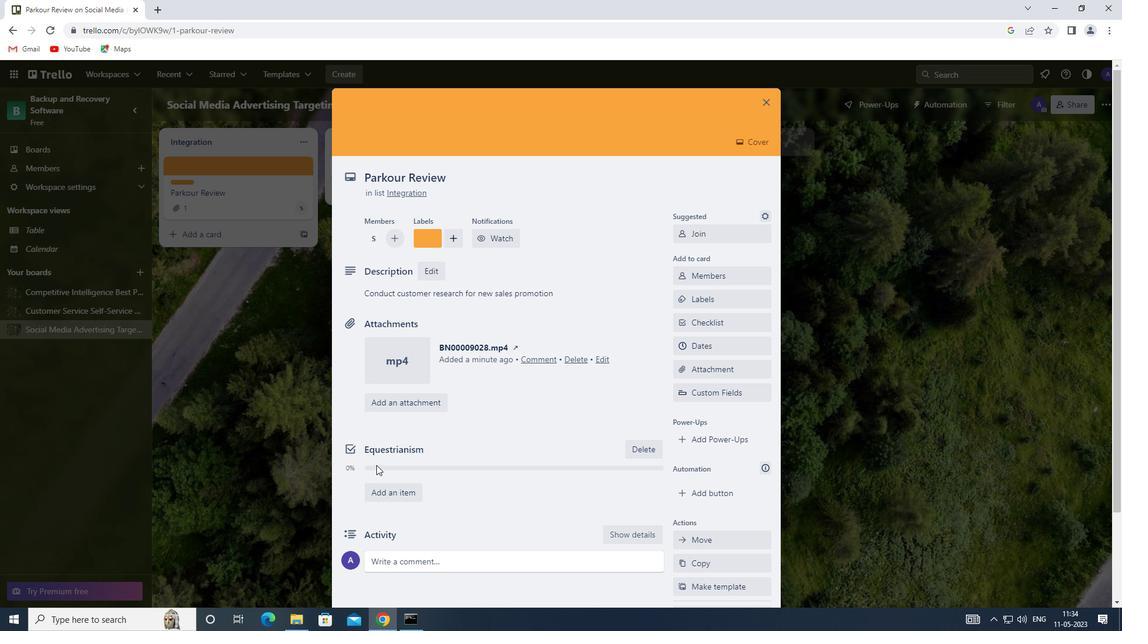 
Action: Mouse scrolled (383, 451) with delta (0, 0)
Screenshot: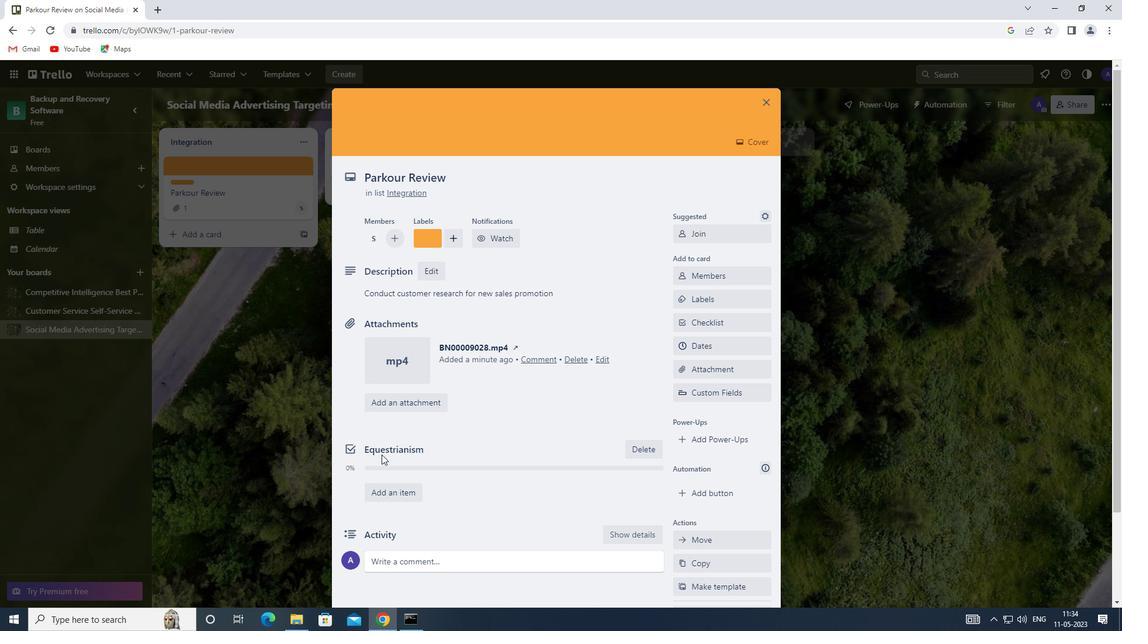 
Action: Mouse scrolled (383, 451) with delta (0, 0)
Screenshot: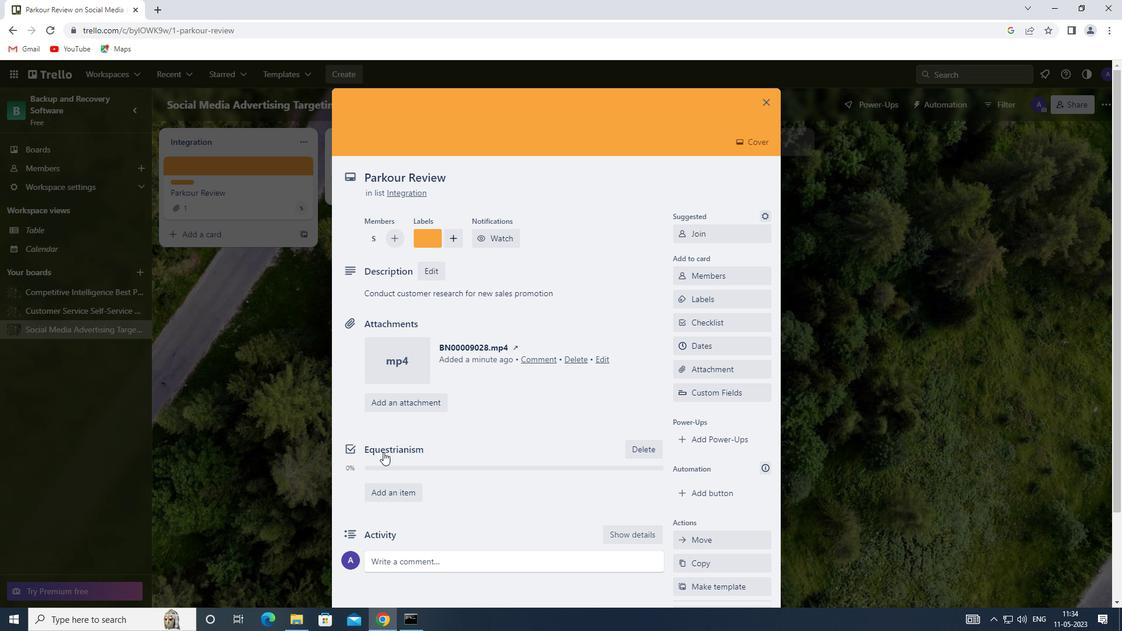 
Action: Mouse moved to (390, 460)
Screenshot: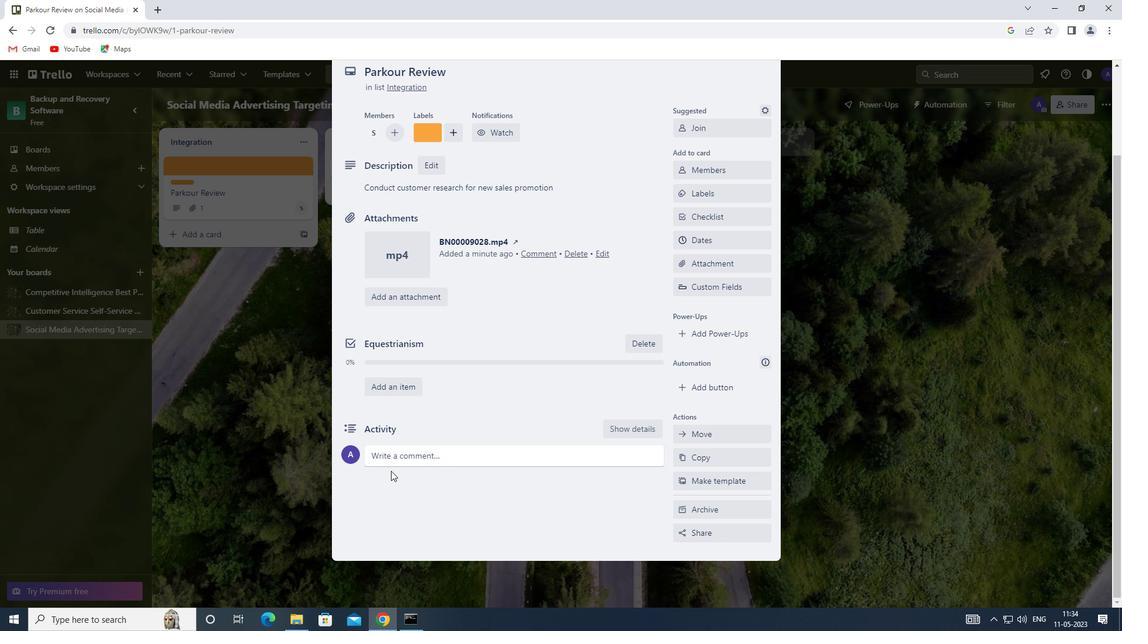 
Action: Mouse pressed left at (390, 460)
Screenshot: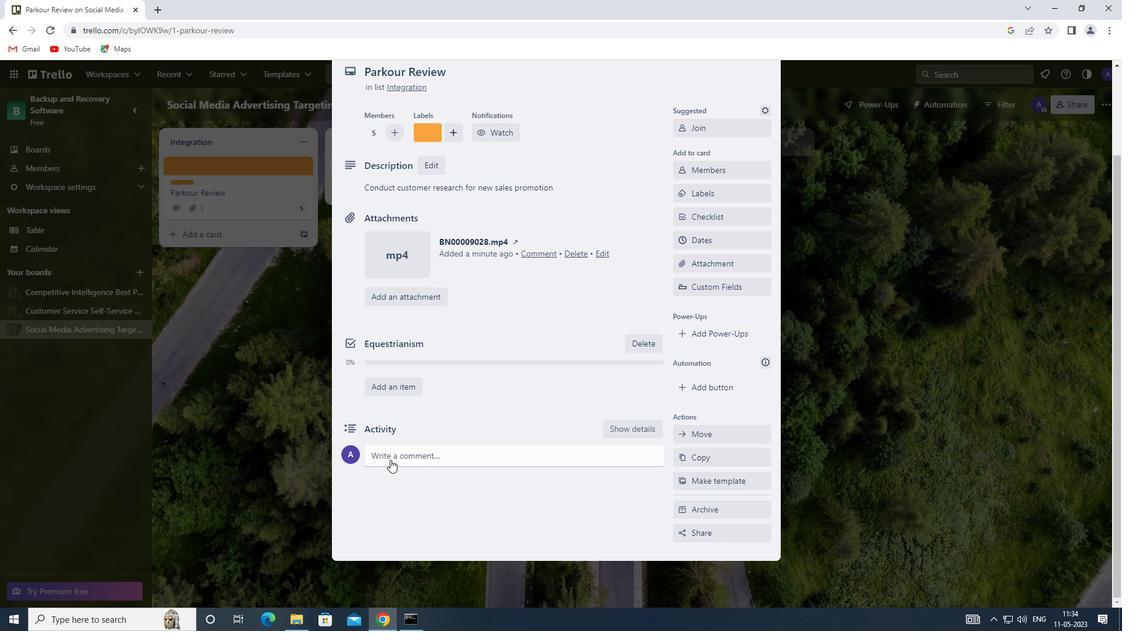 
Action: Mouse moved to (378, 486)
Screenshot: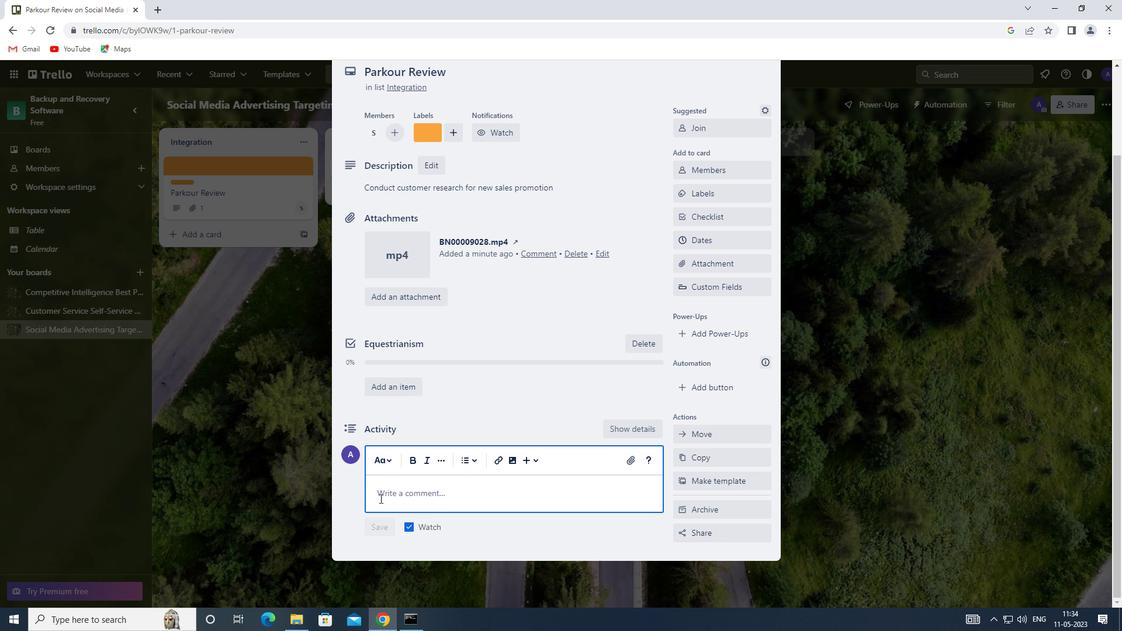 
Action: Mouse pressed left at (378, 486)
Screenshot: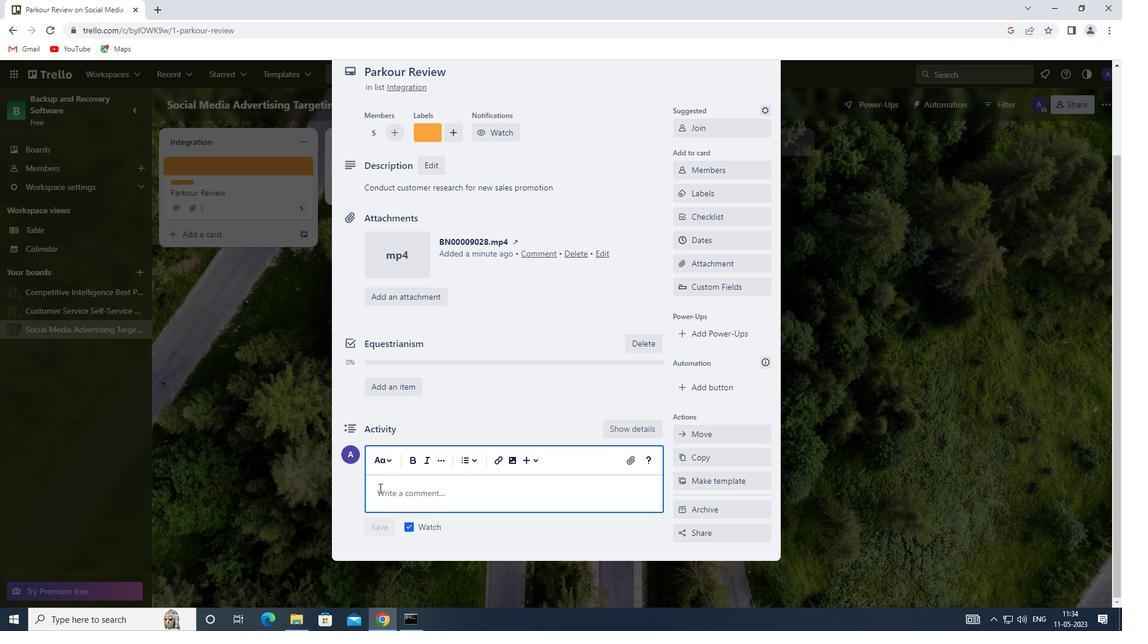 
Action: Key pressed <Key.shift>THIS<Key.space>TASK<Key.space>PRESENTS<Key.space>AN<Key.space>OPPORTUNITY<Key.space>TO<Key.space>DEMONSTRATE<Key.space>OUR<Key.space>TEAM-BUILDING<Key.space>AND<Key.space>COLLABORATION<Key.space>SKILLS,WORKING<Key.space>EFFECTIVELY<Key.space>WITH<Key.space>OTHERS<Key.space>TOWARDS<Key.space>A<Key.space>COMMON<Key.space>GOAL
Screenshot: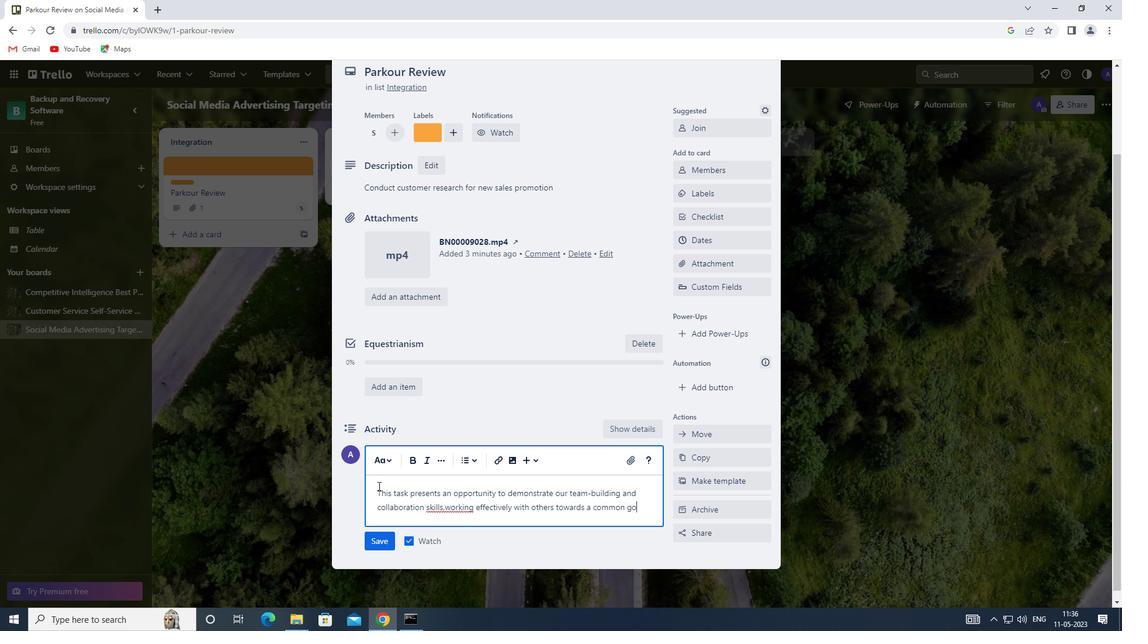 
Action: Mouse moved to (375, 539)
Screenshot: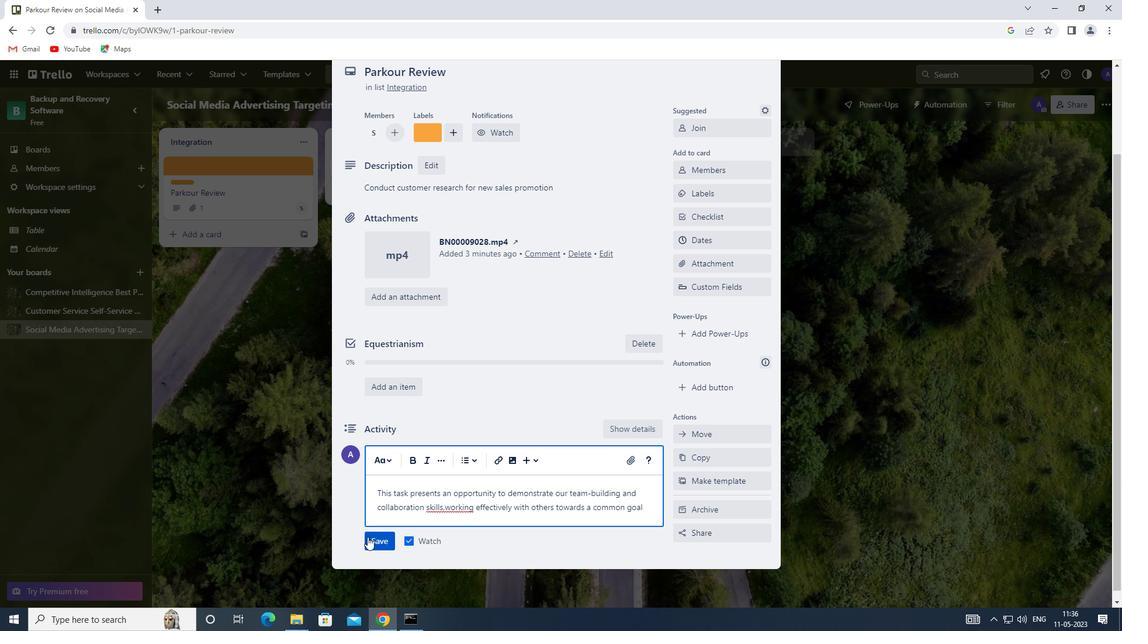 
Action: Mouse pressed left at (375, 539)
Screenshot: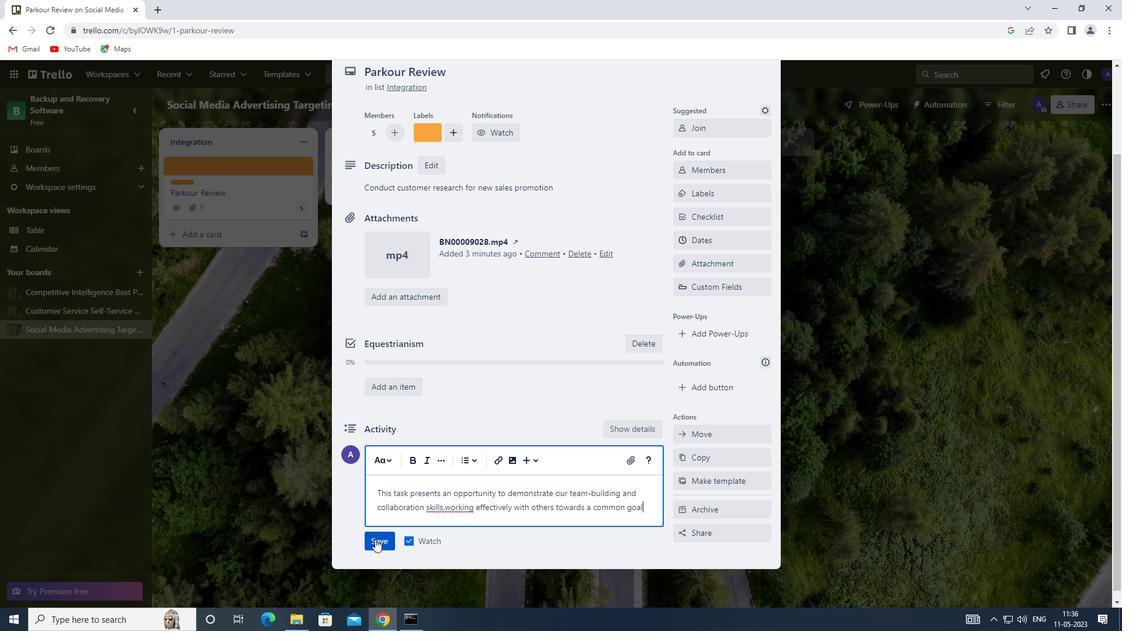 
Action: Mouse moved to (736, 236)
Screenshot: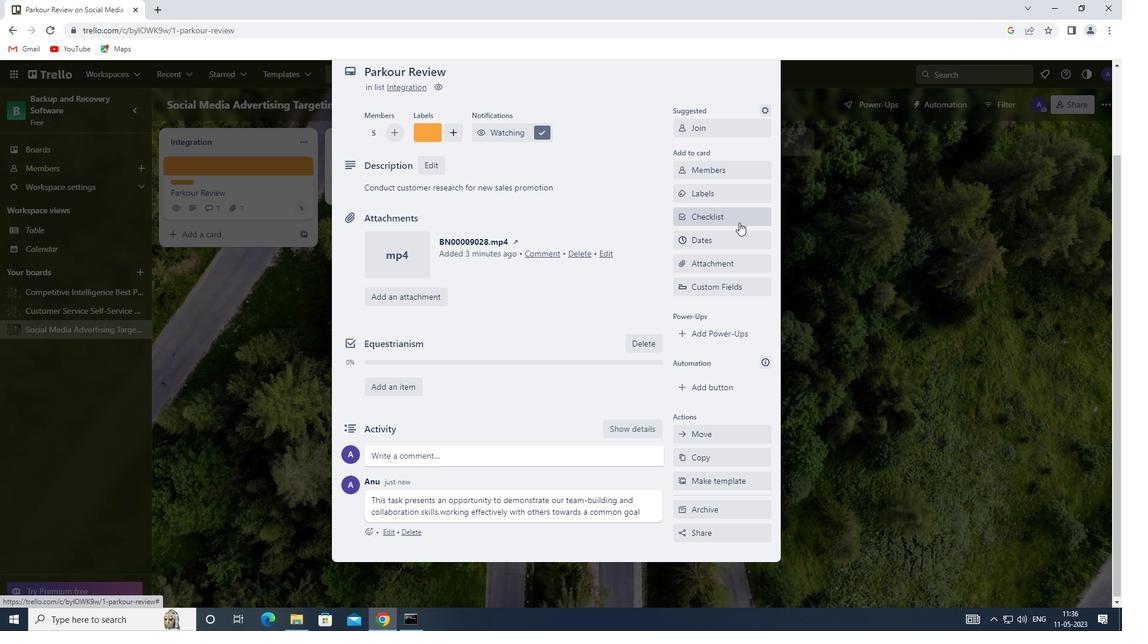 
Action: Mouse pressed left at (736, 236)
Screenshot: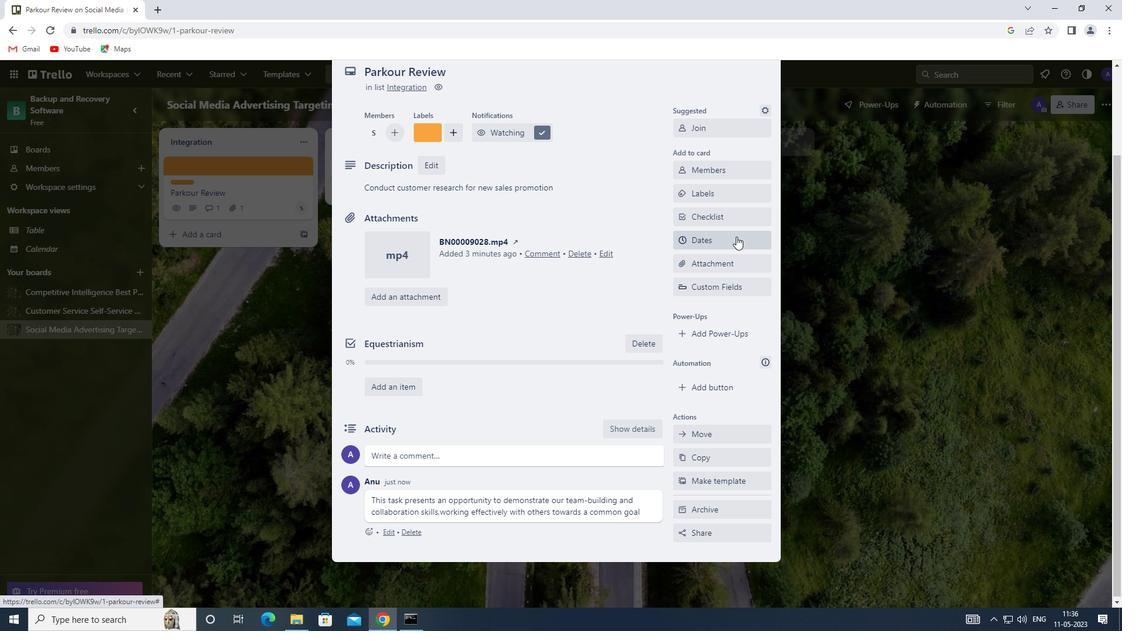 
Action: Mouse moved to (688, 317)
Screenshot: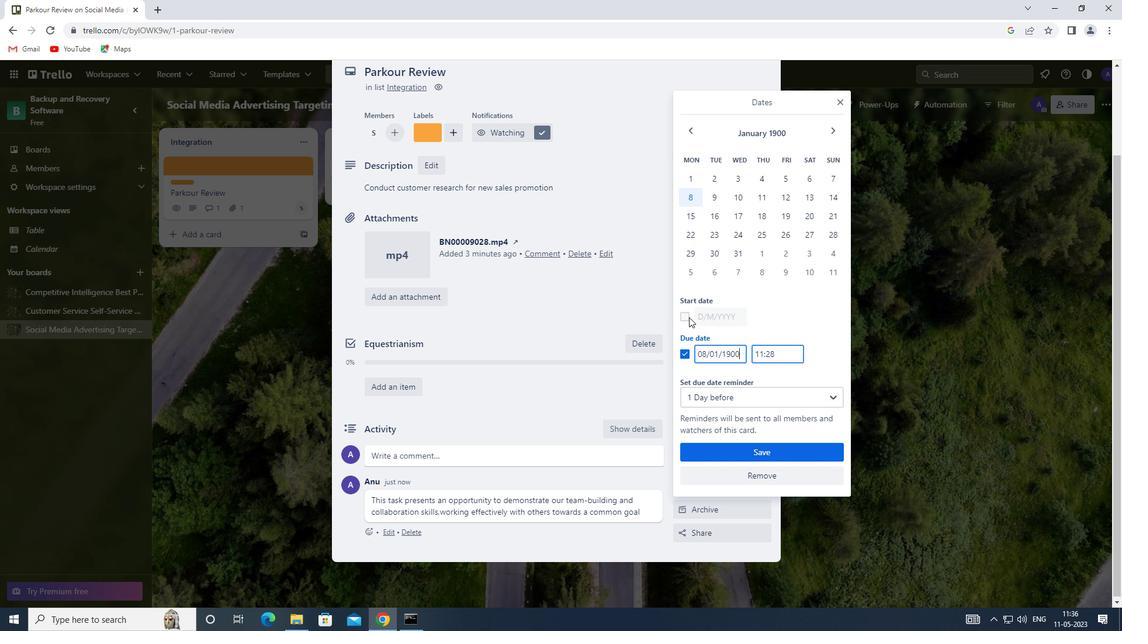 
Action: Mouse pressed left at (688, 317)
Screenshot: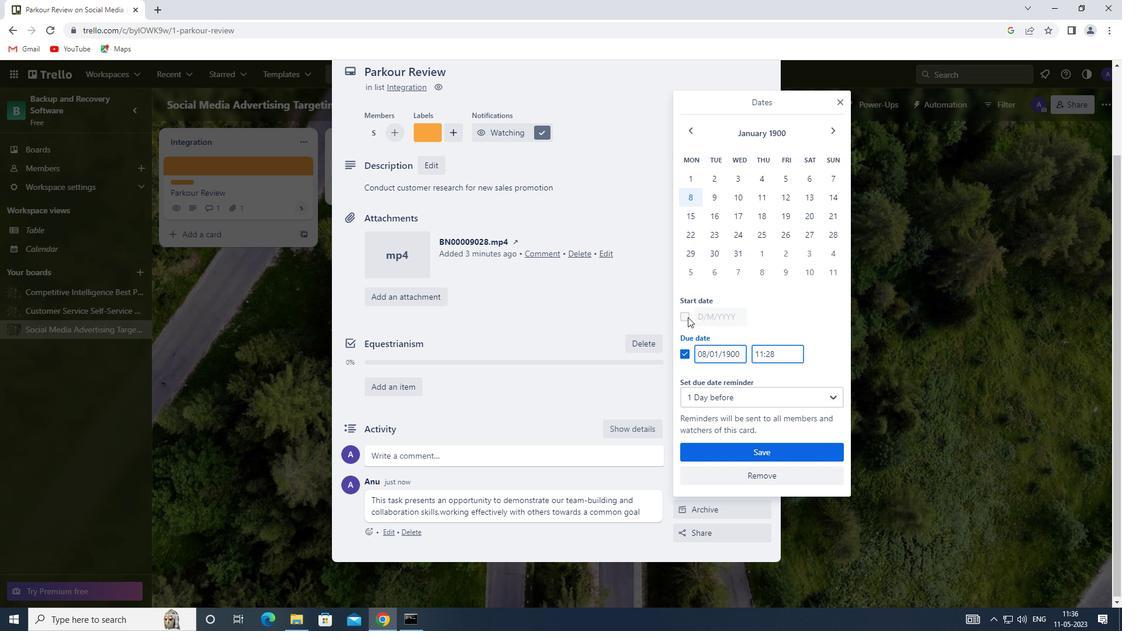 
Action: Mouse moved to (719, 178)
Screenshot: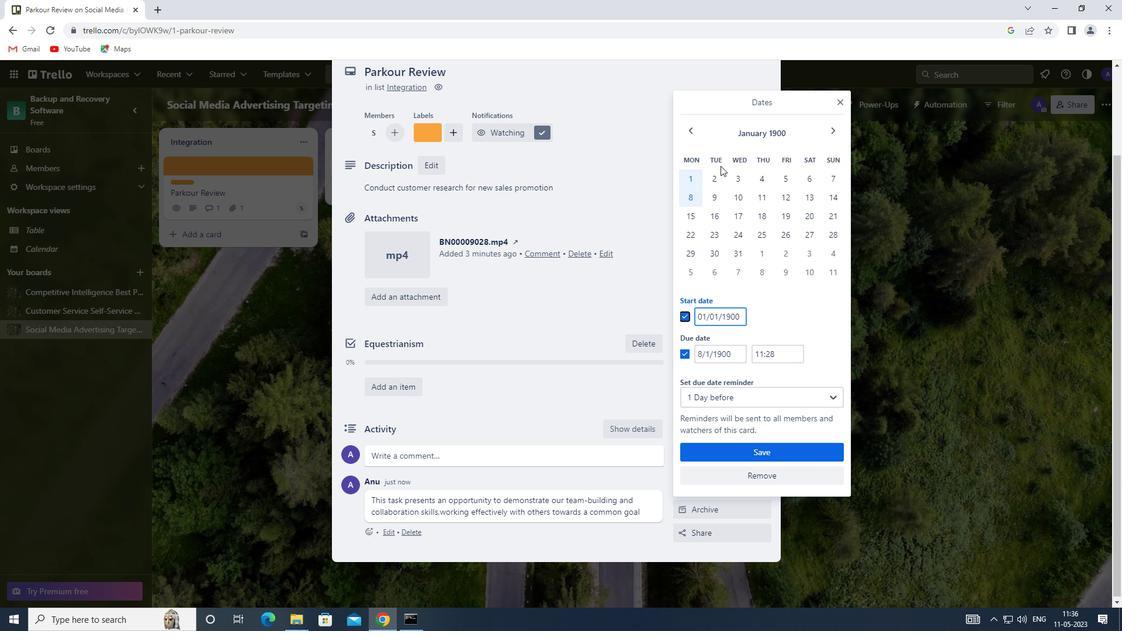 
Action: Mouse pressed left at (719, 178)
Screenshot: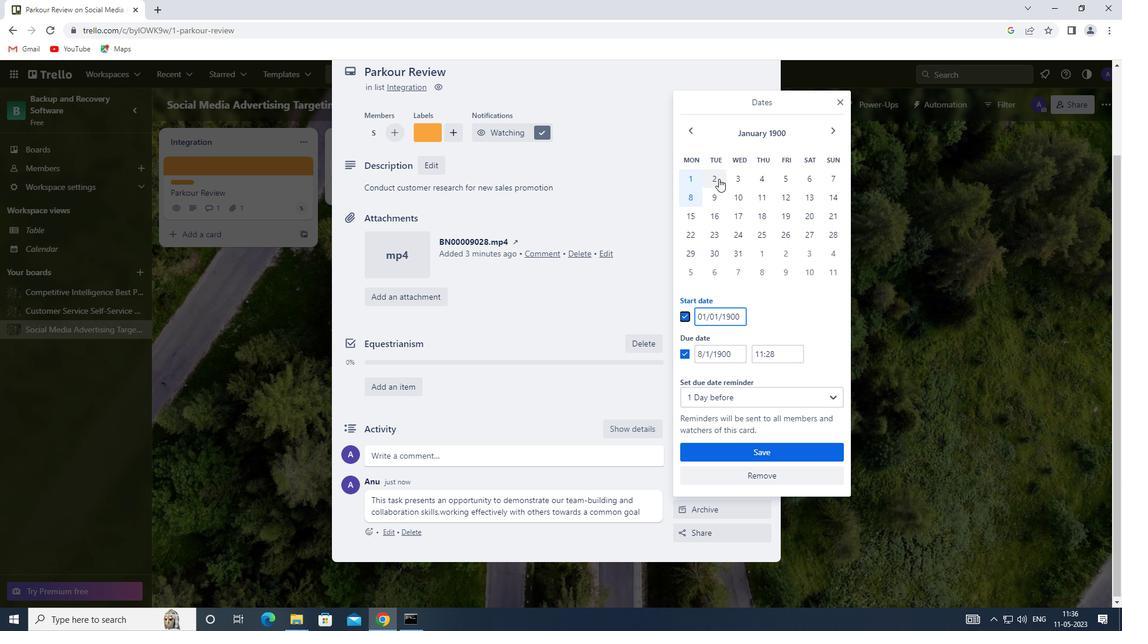 
Action: Mouse moved to (719, 199)
Screenshot: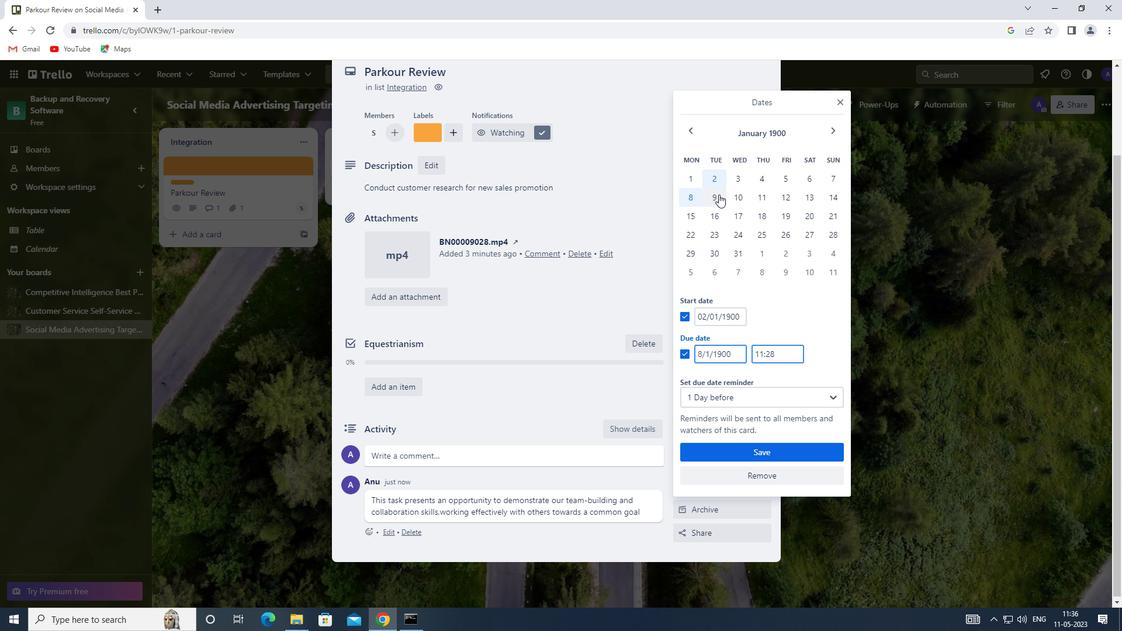 
Action: Mouse pressed left at (719, 199)
Screenshot: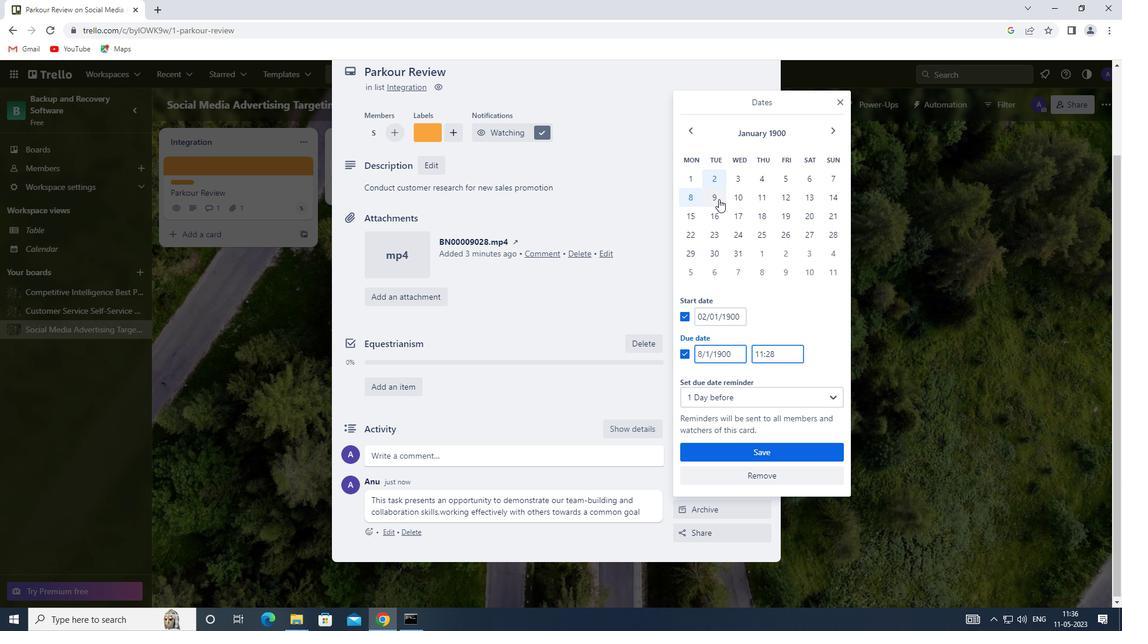
Action: Mouse moved to (750, 456)
Screenshot: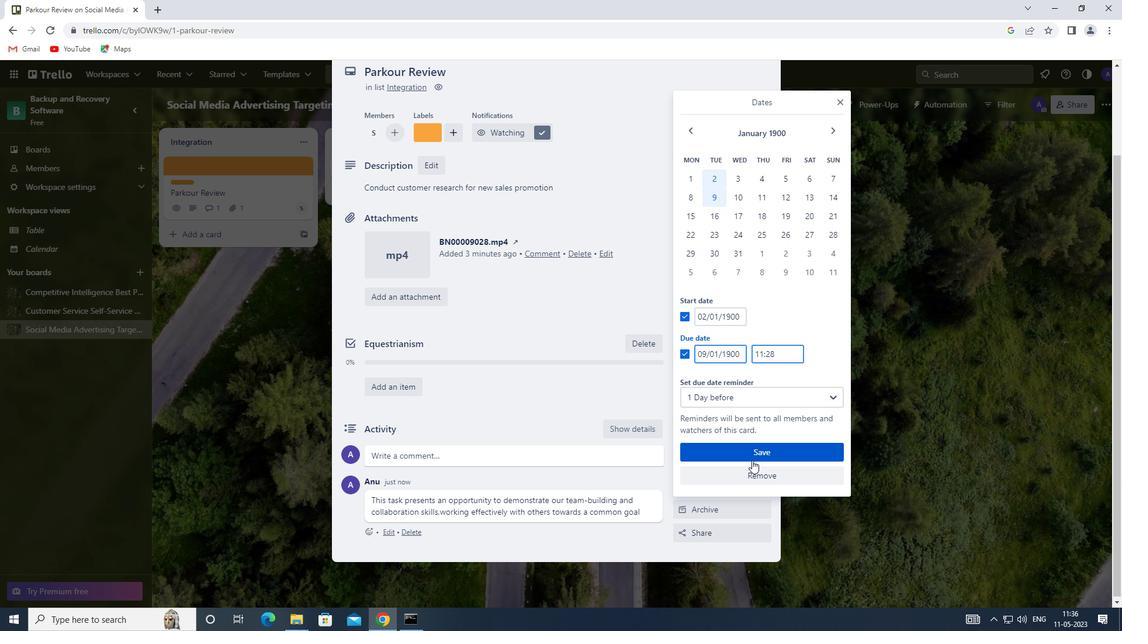 
Action: Mouse pressed left at (750, 456)
Screenshot: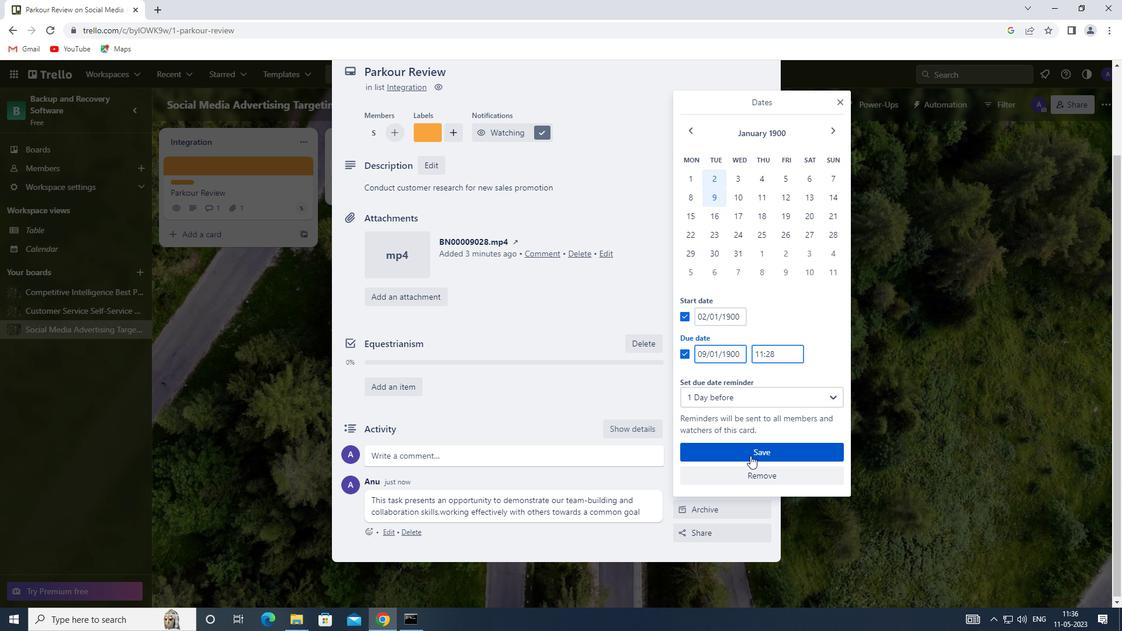 
Action: Mouse moved to (817, 348)
Screenshot: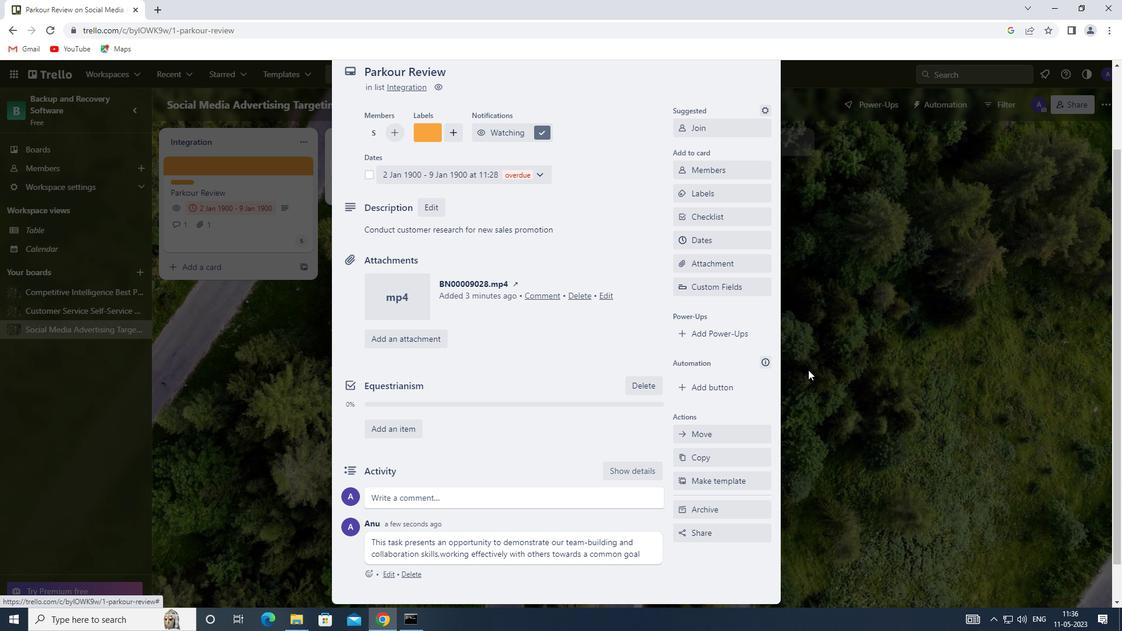 
Action: Mouse pressed left at (817, 348)
Screenshot: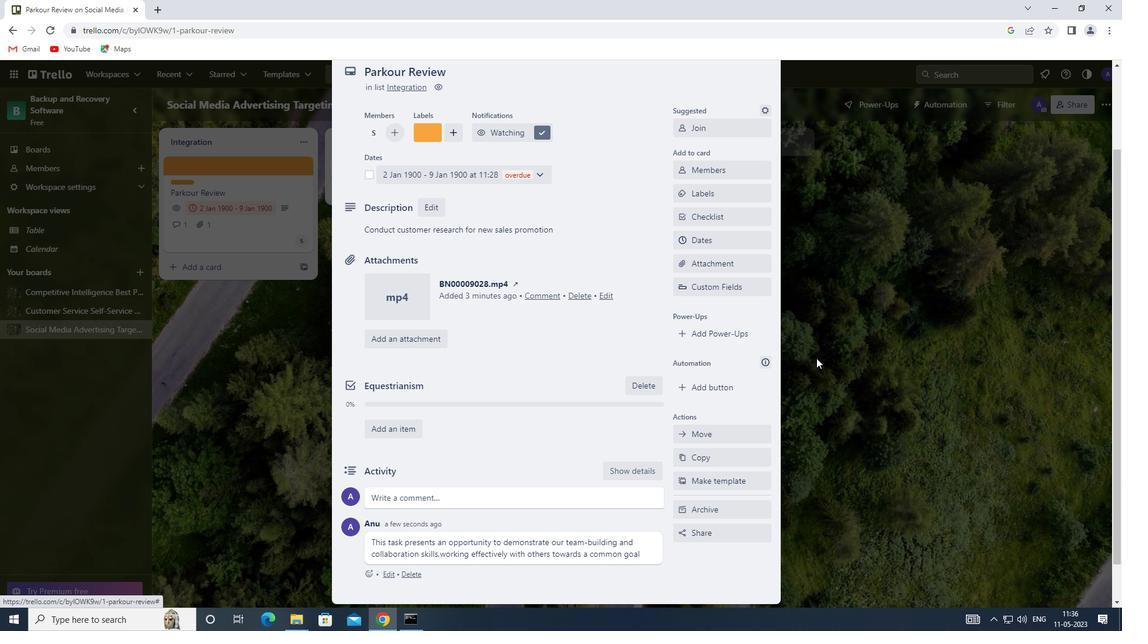 
